Task: Search one way flight ticket for 4 adults, 2 children, 2 infants in seat and 1 infant on lap in premium economy from Vineyard Haven: Martha's Vineyard Airport to Greensboro: Piedmont Triad International Airport on 5-1-2023. Choice of flights is Frontier. Number of bags: 2 checked bags. Price is upto 84000. Outbound departure time preference is 16:45.
Action: Mouse moved to (230, 245)
Screenshot: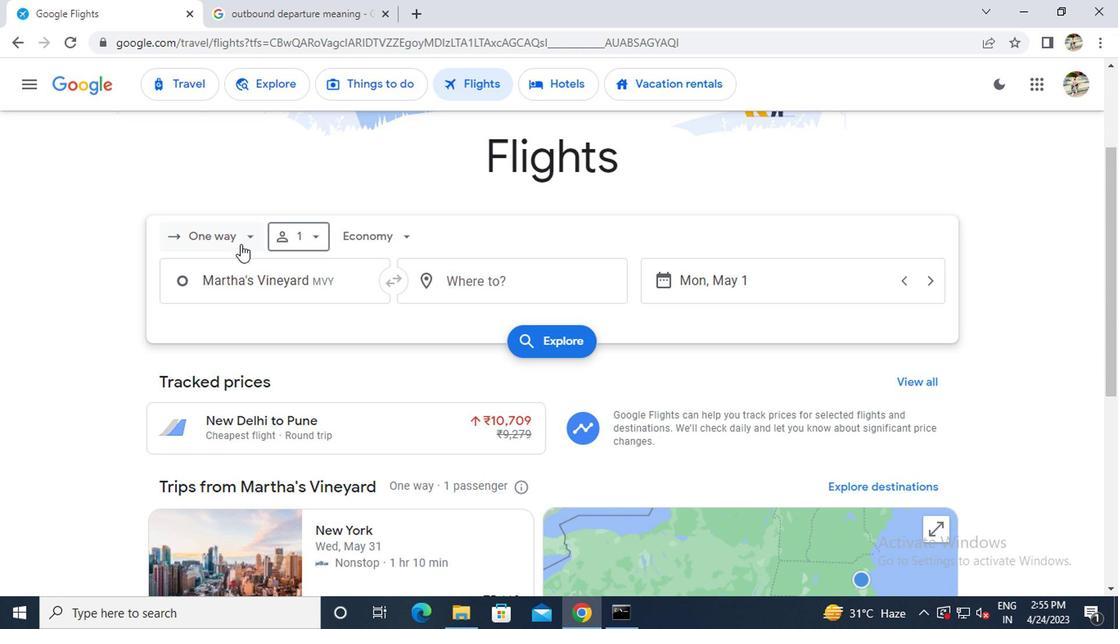 
Action: Mouse pressed left at (230, 245)
Screenshot: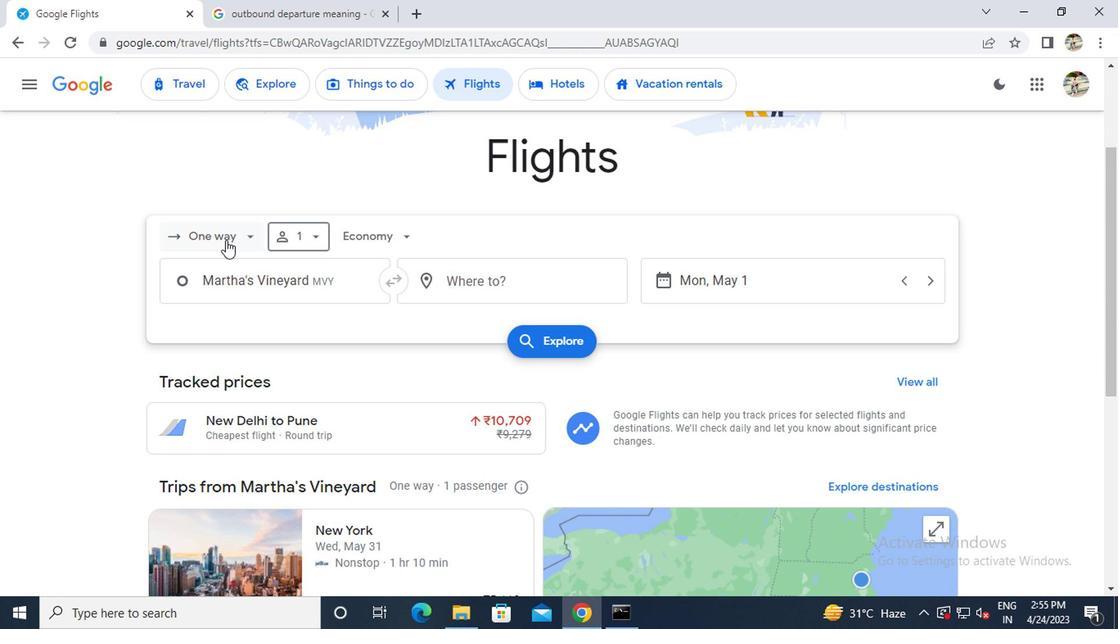 
Action: Mouse moved to (233, 291)
Screenshot: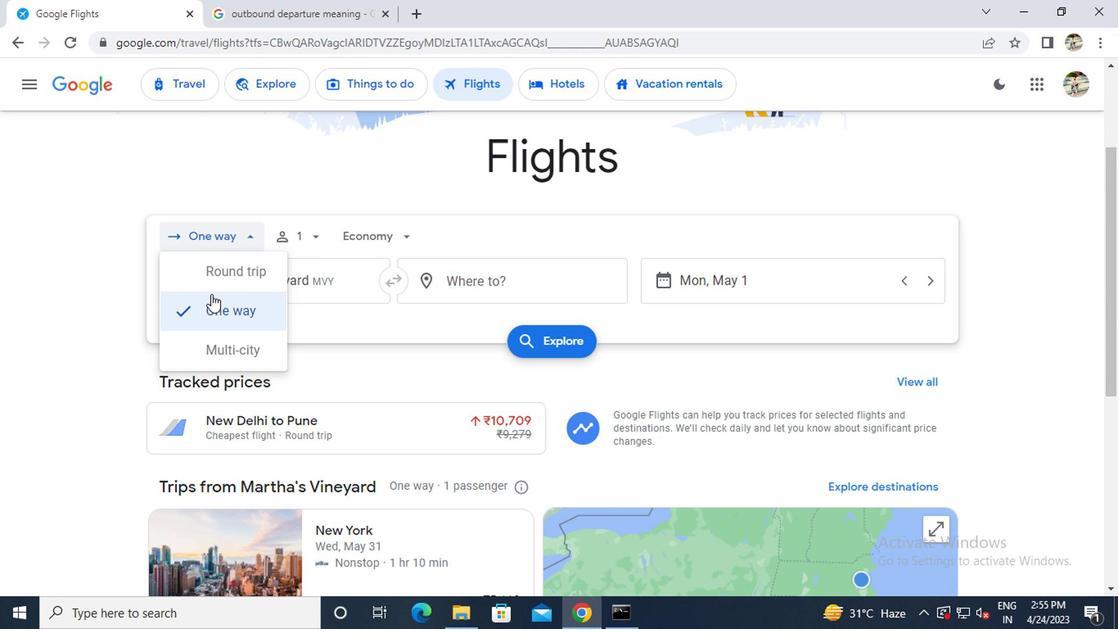 
Action: Mouse pressed left at (233, 291)
Screenshot: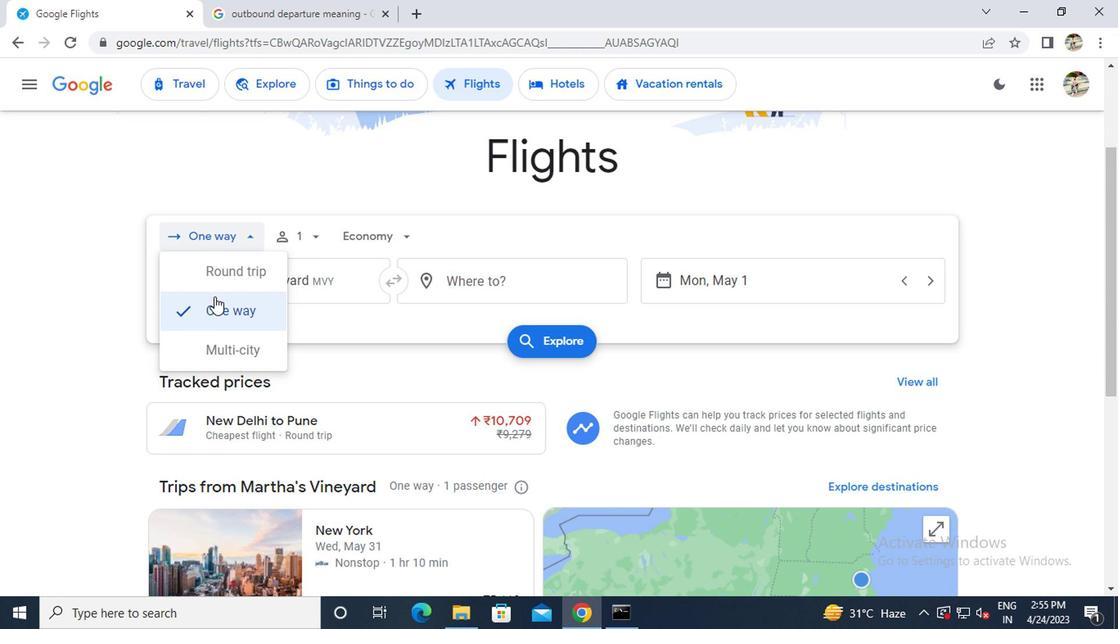 
Action: Mouse moved to (302, 252)
Screenshot: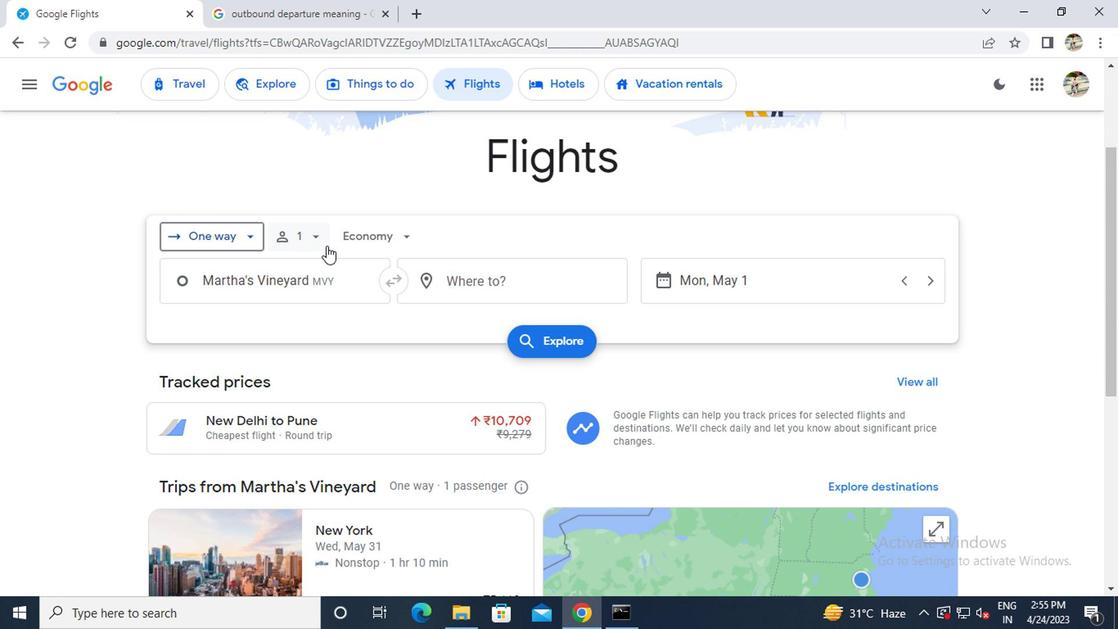
Action: Mouse pressed left at (302, 252)
Screenshot: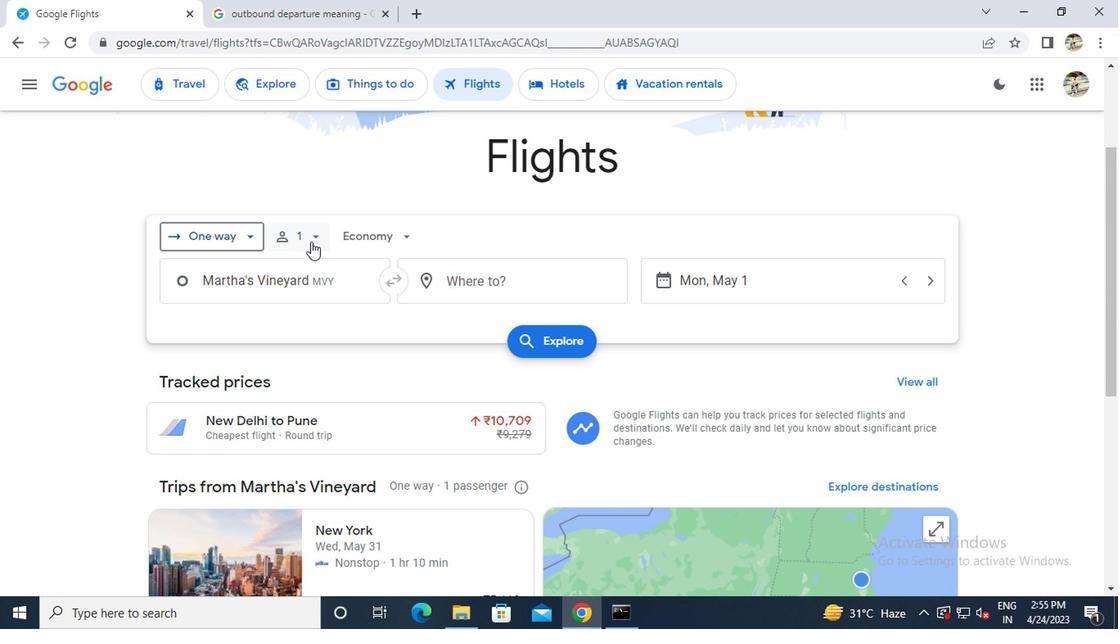 
Action: Mouse moved to (391, 277)
Screenshot: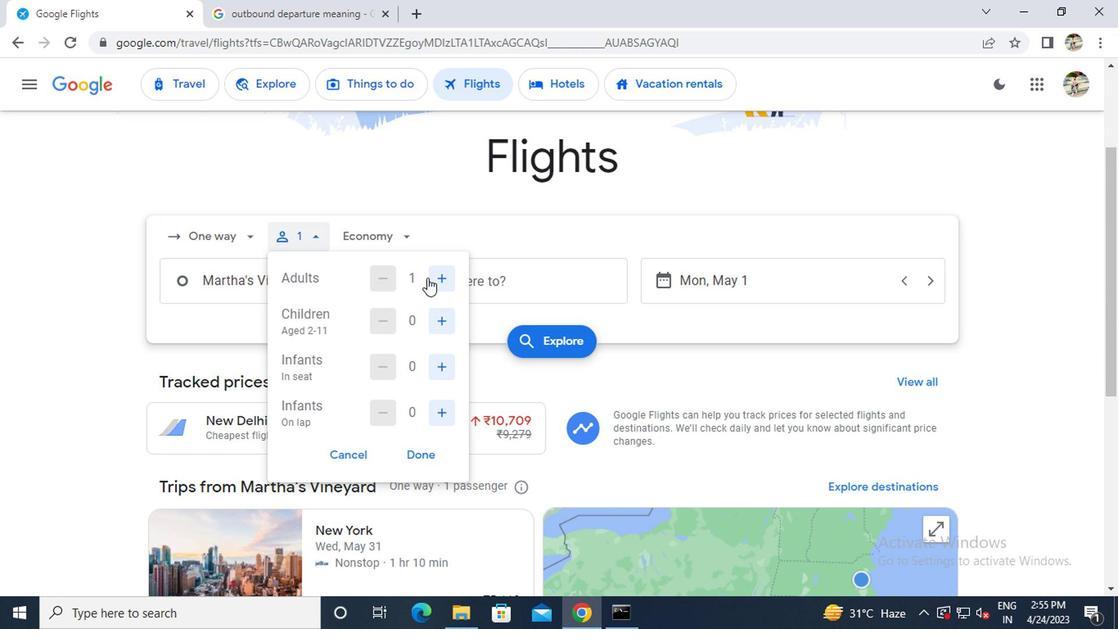 
Action: Mouse pressed left at (391, 277)
Screenshot: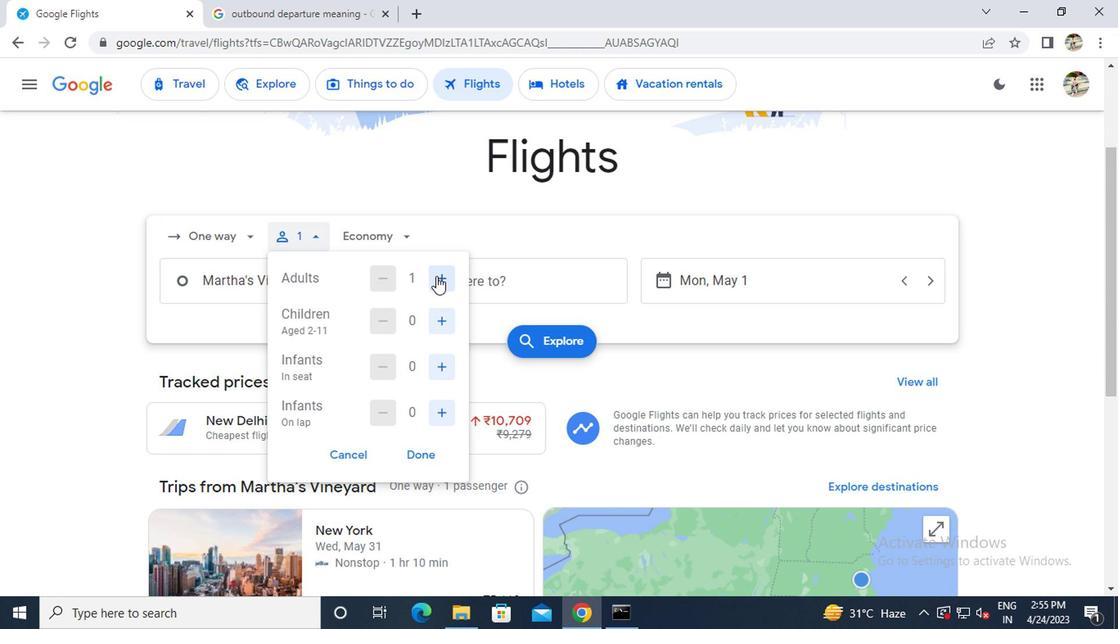 
Action: Mouse pressed left at (391, 277)
Screenshot: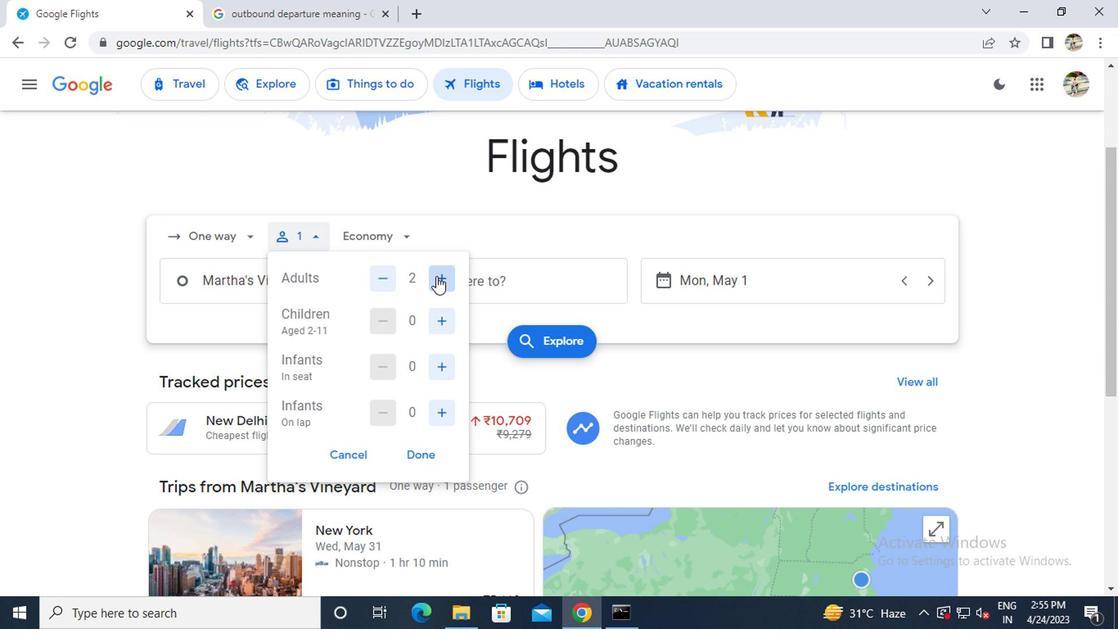 
Action: Mouse pressed left at (391, 277)
Screenshot: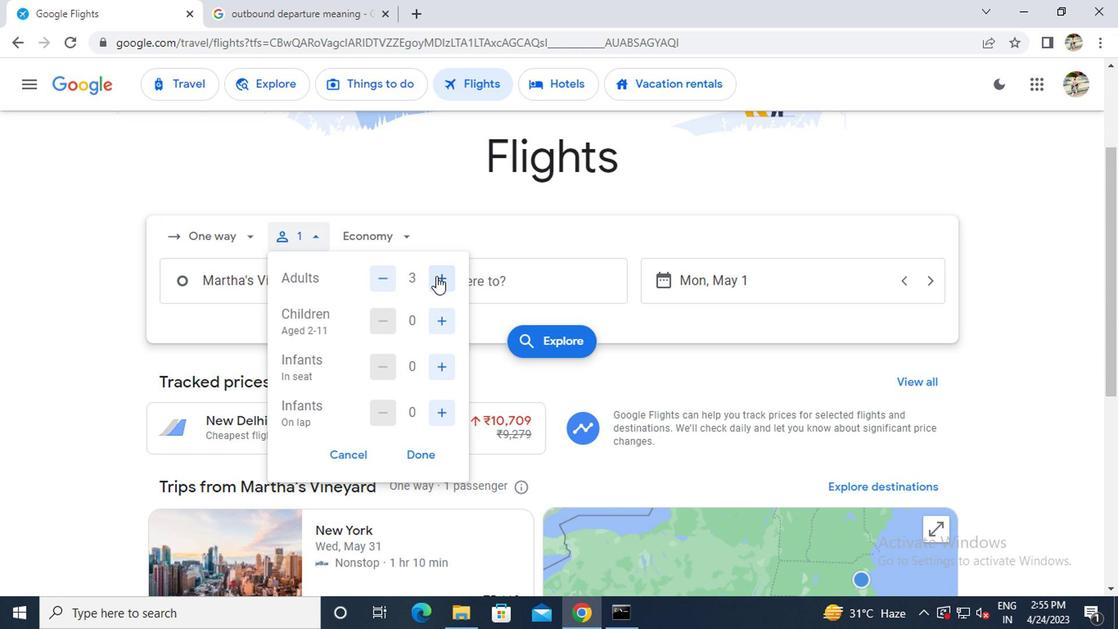 
Action: Mouse moved to (388, 306)
Screenshot: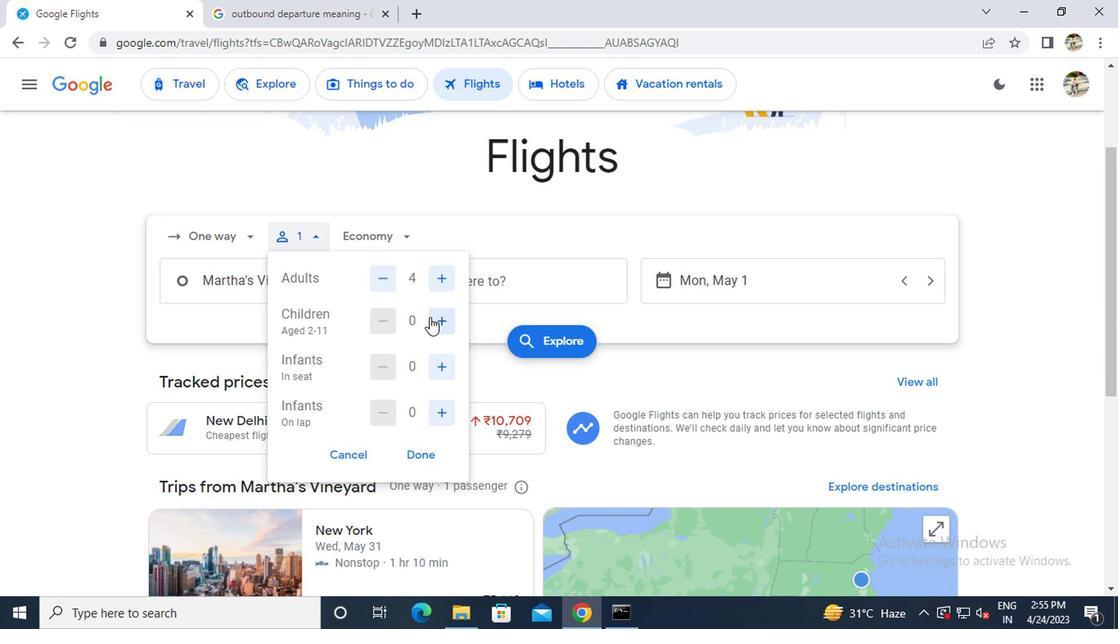 
Action: Mouse pressed left at (388, 306)
Screenshot: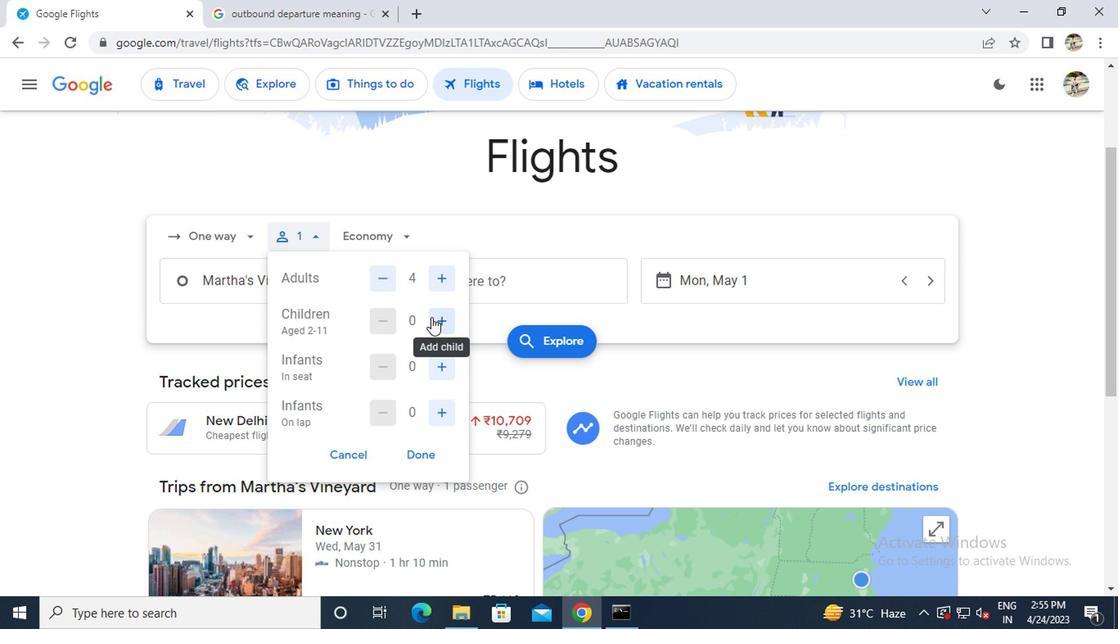 
Action: Mouse pressed left at (388, 306)
Screenshot: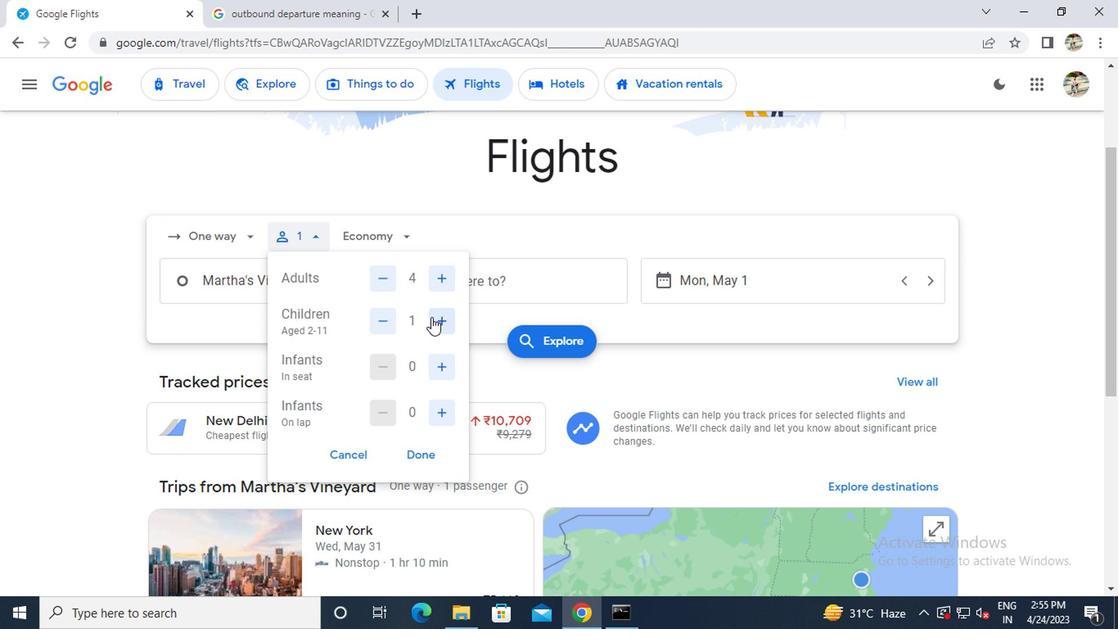 
Action: Mouse moved to (396, 345)
Screenshot: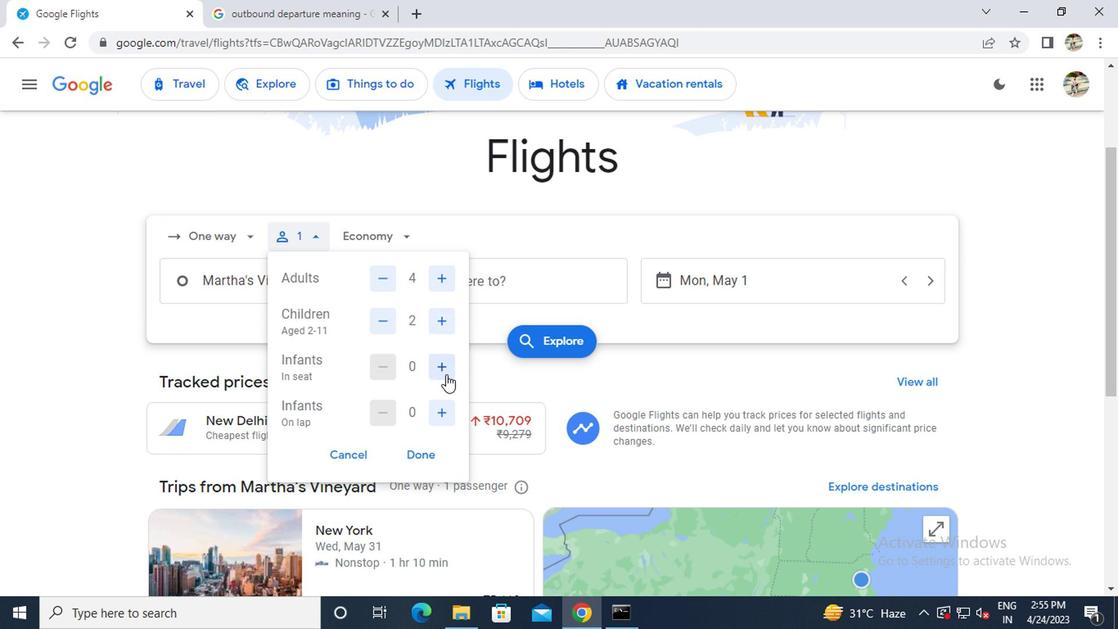 
Action: Mouse pressed left at (396, 345)
Screenshot: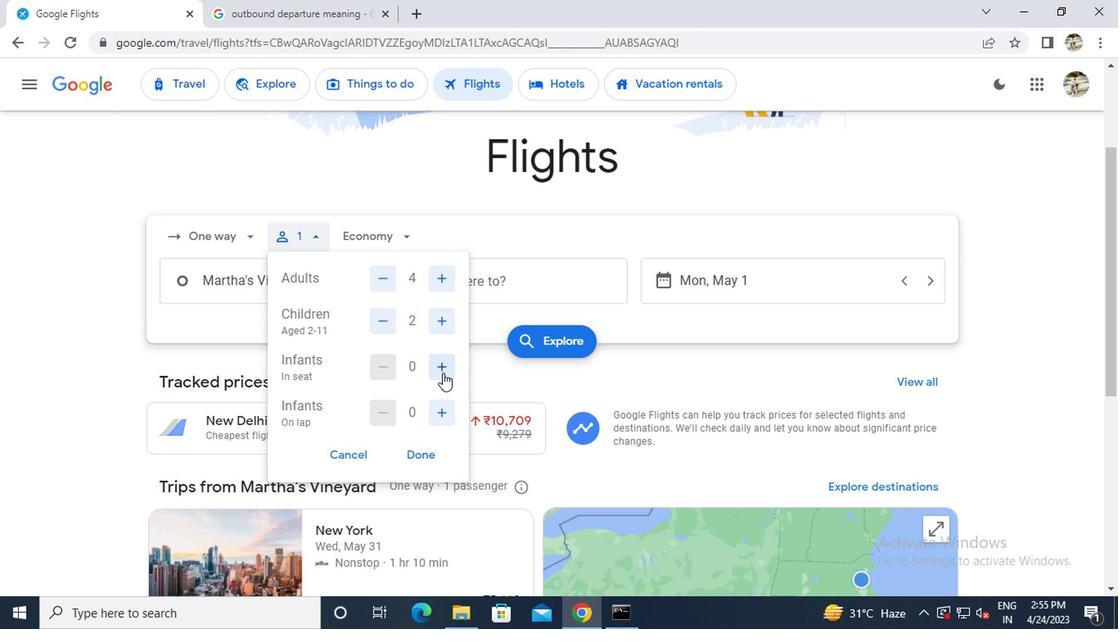 
Action: Mouse pressed left at (396, 345)
Screenshot: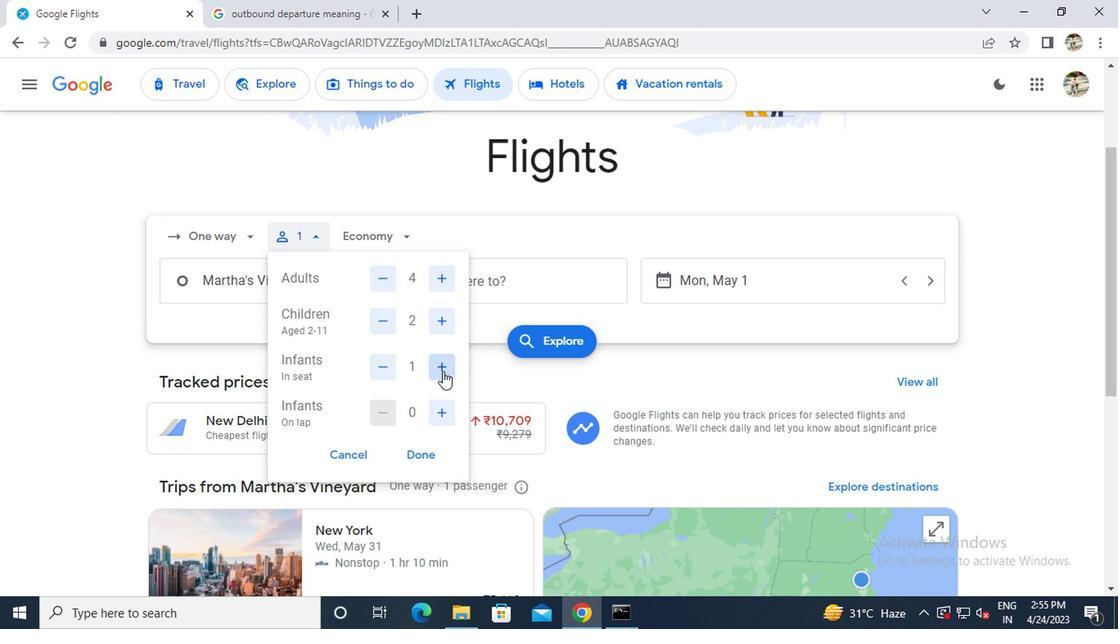 
Action: Mouse moved to (396, 367)
Screenshot: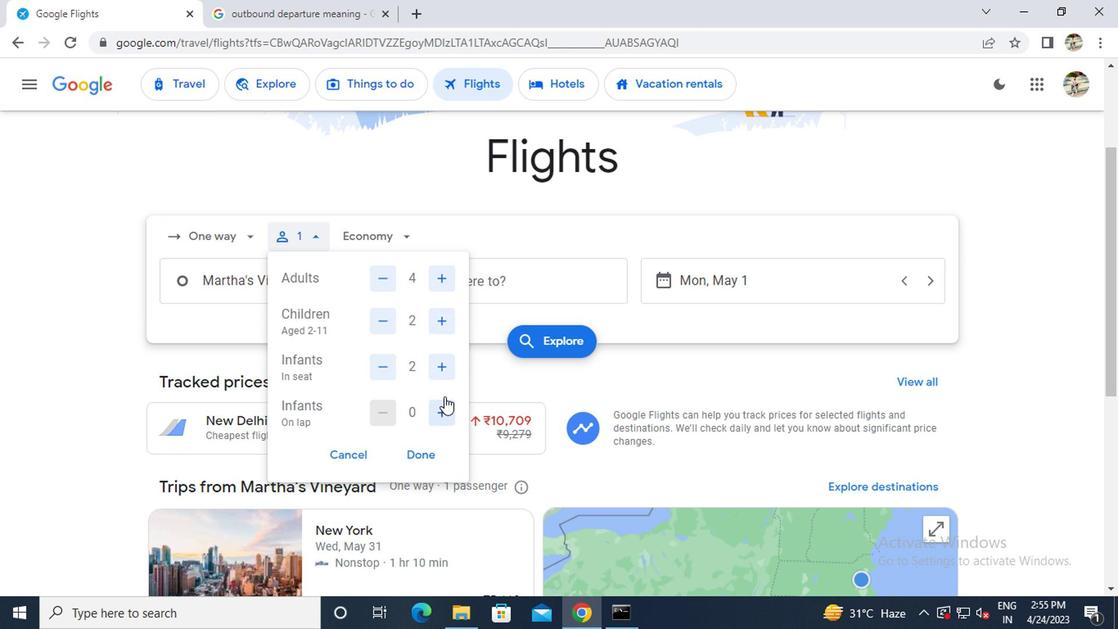 
Action: Mouse pressed left at (396, 367)
Screenshot: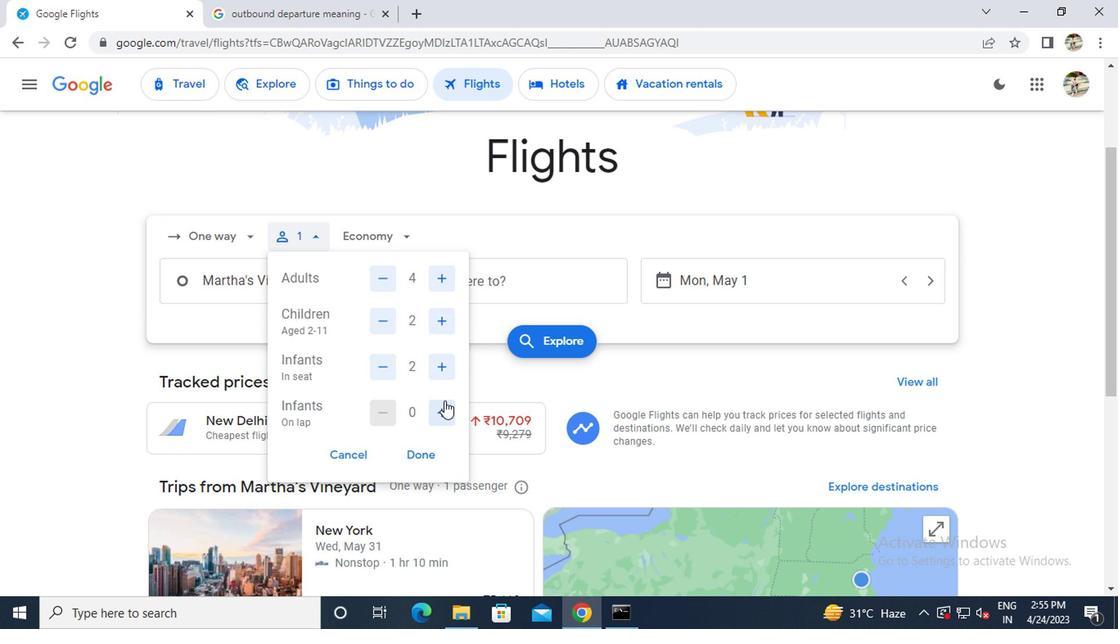 
Action: Mouse moved to (386, 403)
Screenshot: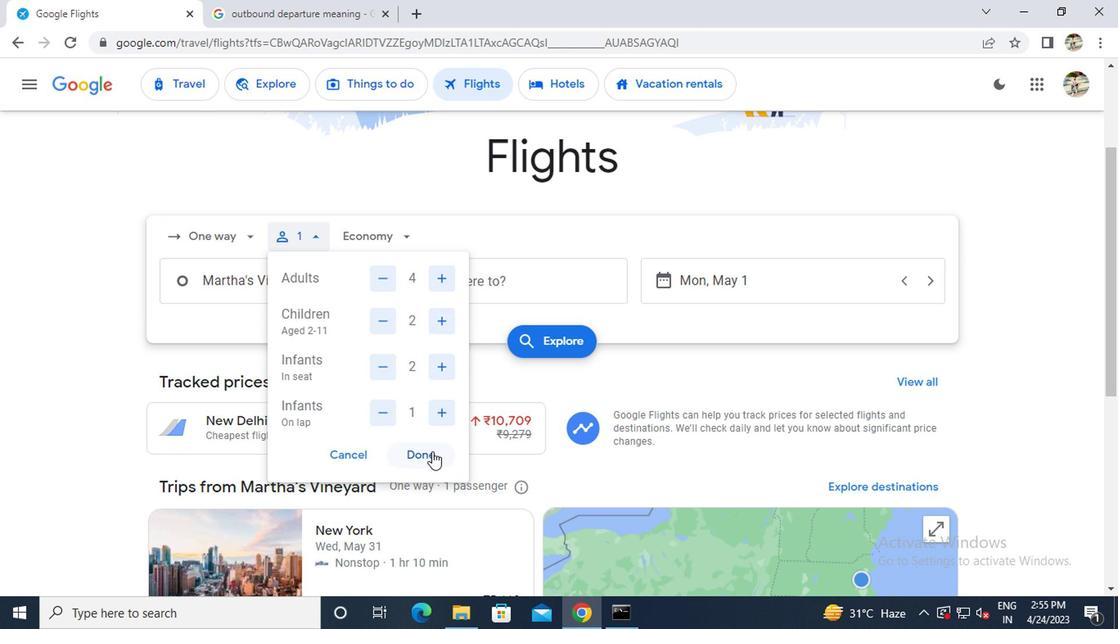 
Action: Mouse pressed left at (386, 403)
Screenshot: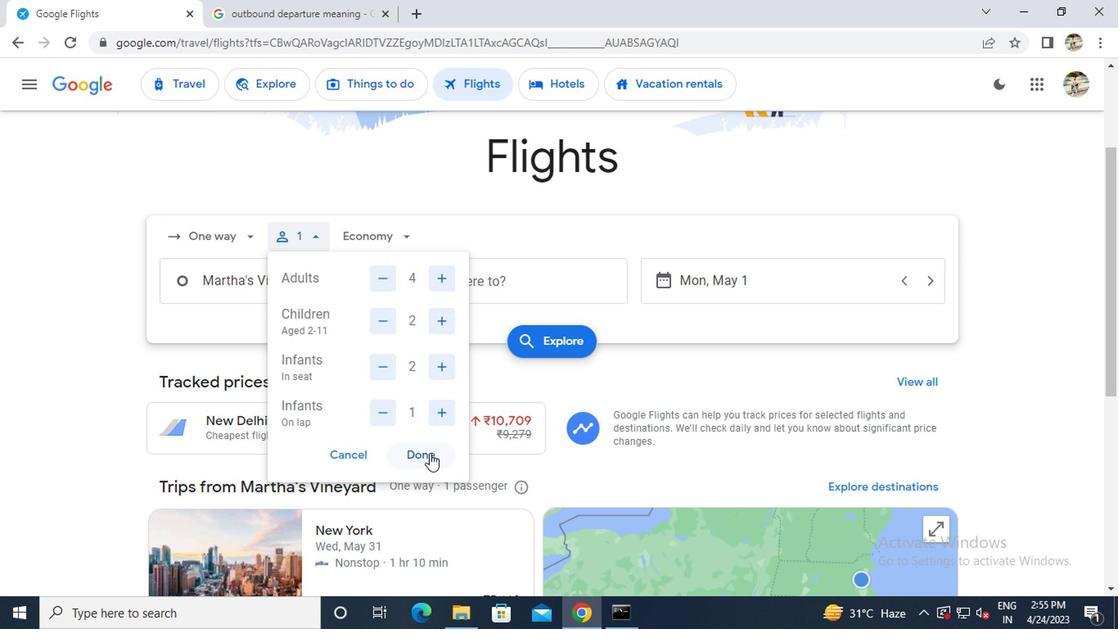
Action: Mouse moved to (346, 253)
Screenshot: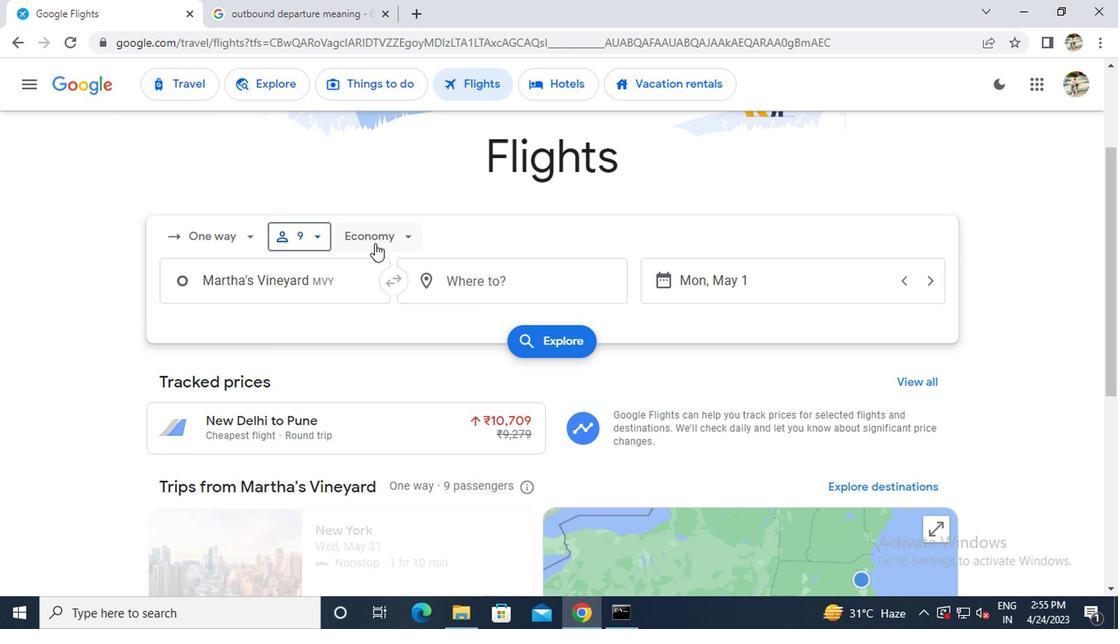 
Action: Mouse pressed left at (346, 253)
Screenshot: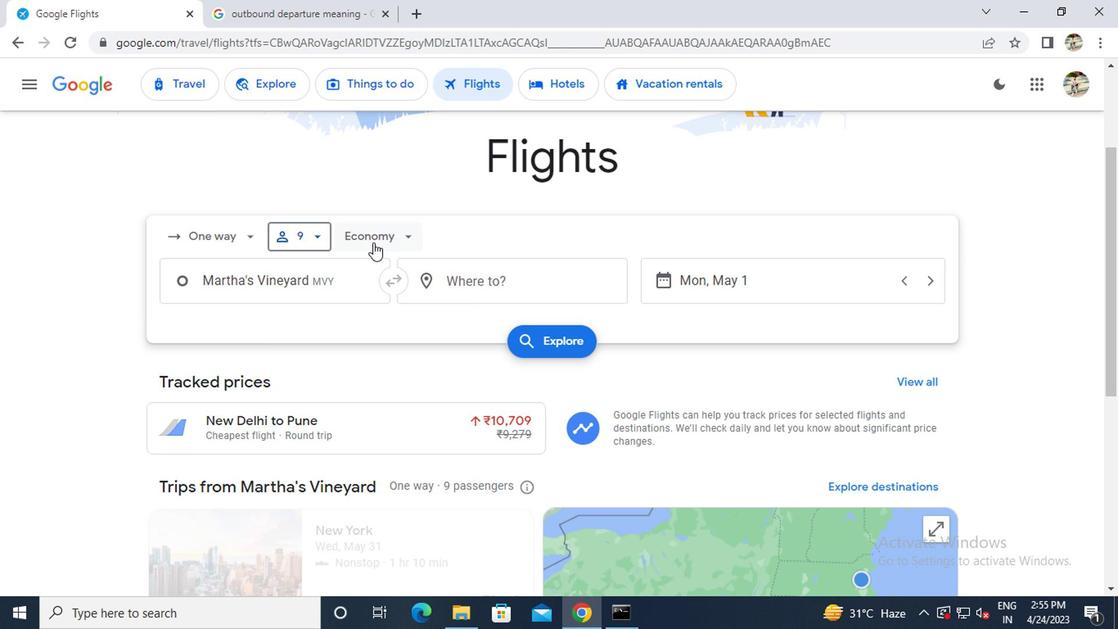 
Action: Mouse moved to (363, 302)
Screenshot: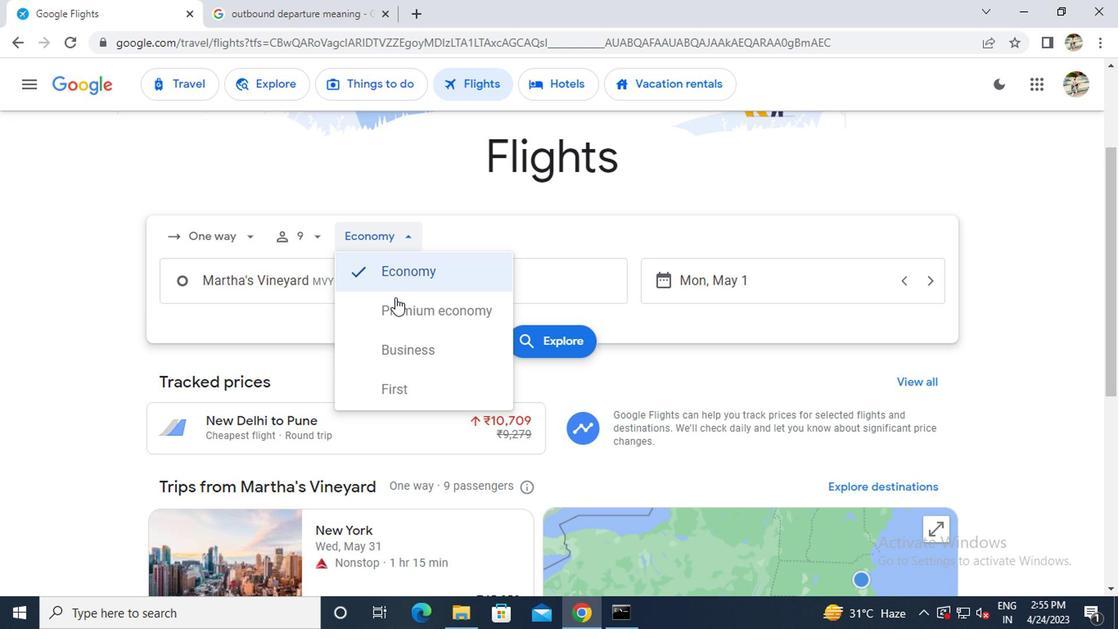 
Action: Mouse pressed left at (363, 302)
Screenshot: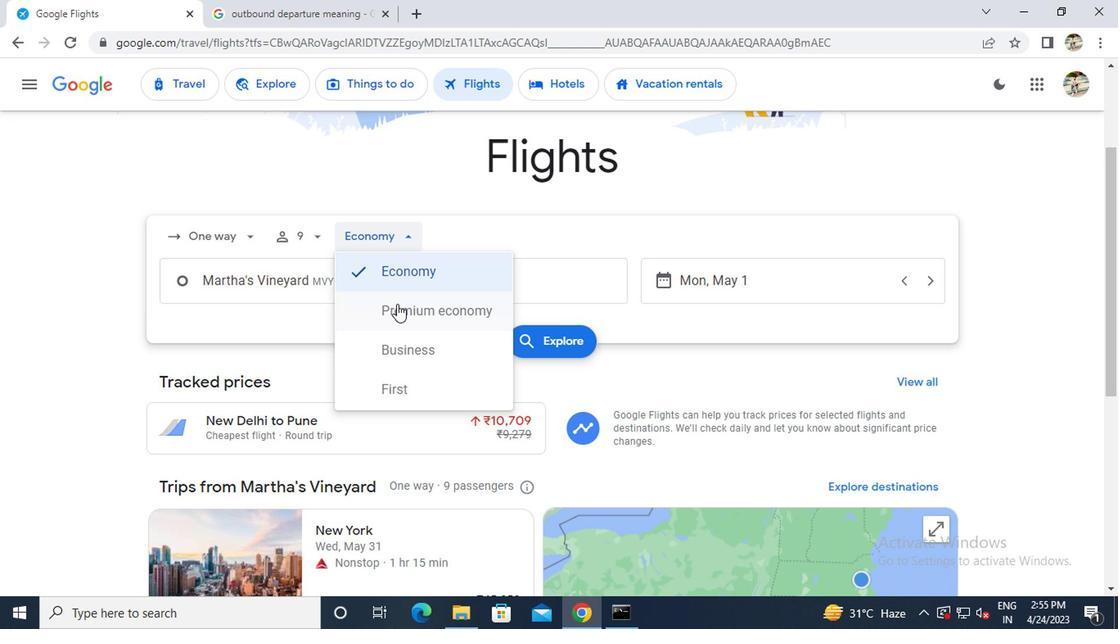
Action: Mouse moved to (319, 275)
Screenshot: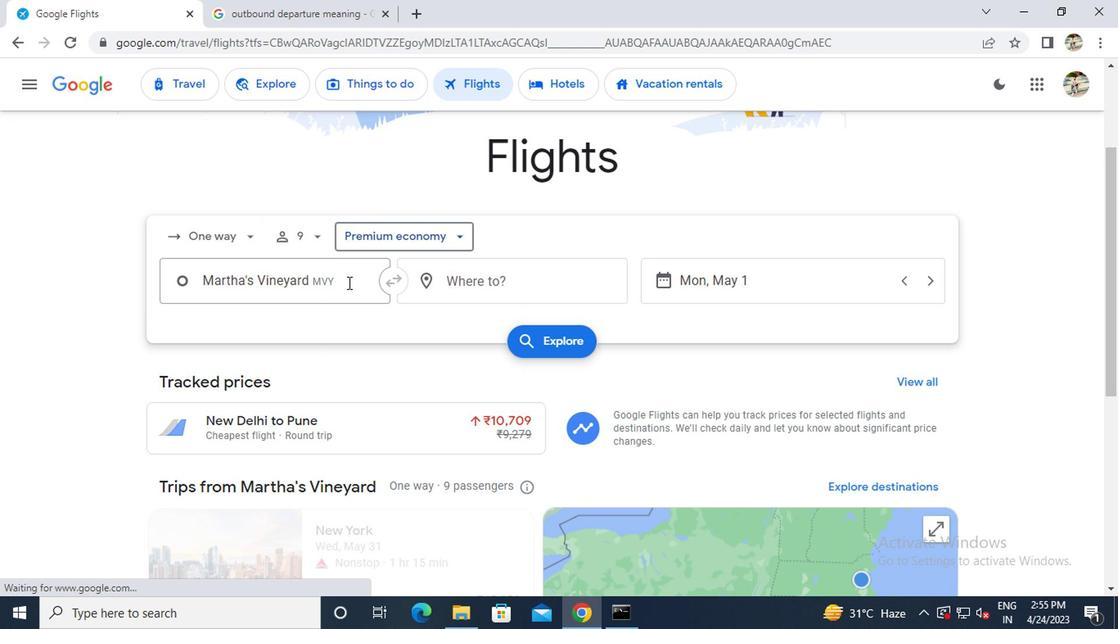 
Action: Mouse pressed left at (319, 275)
Screenshot: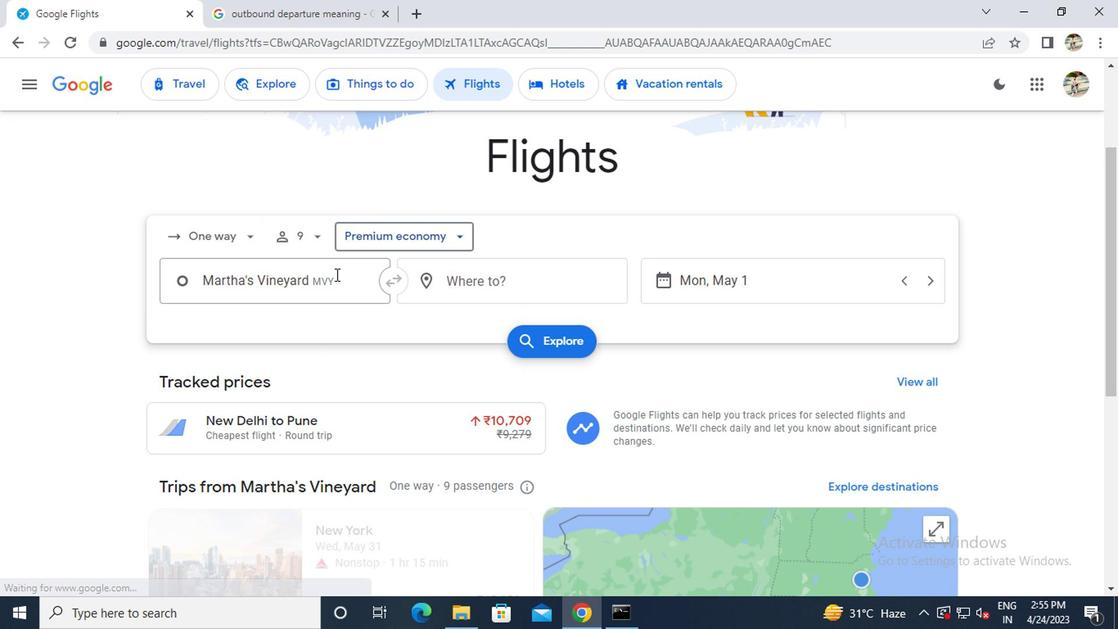 
Action: Key pressed v<Key.caps_lock>ineyard<Key.space><Key.caps_lock>h<Key.caps_lock>aven<Key.enter>
Screenshot: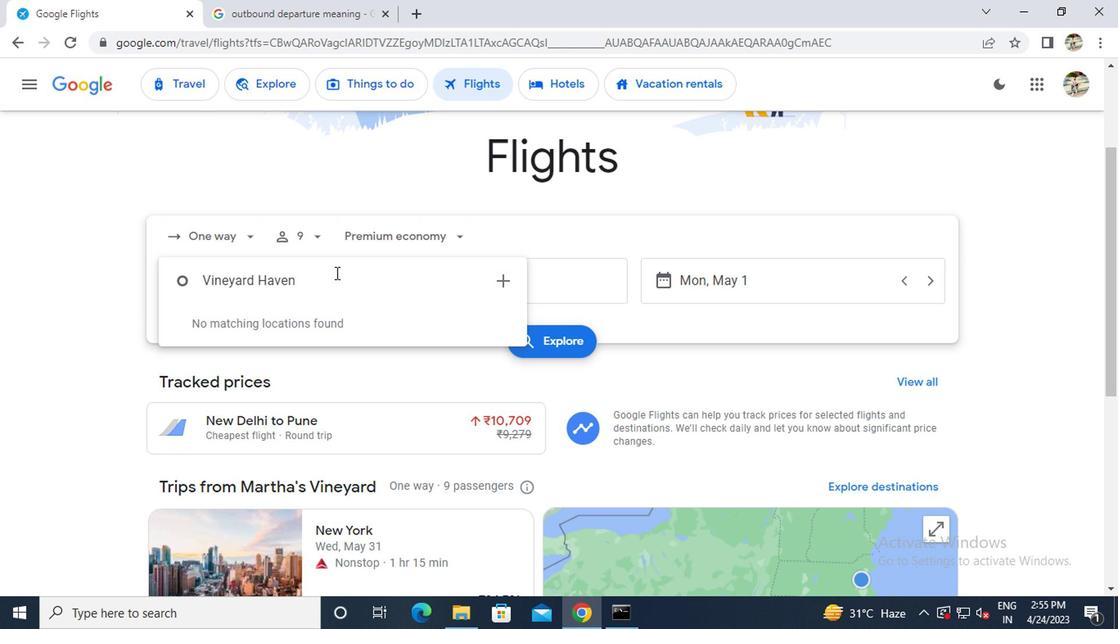 
Action: Mouse moved to (427, 273)
Screenshot: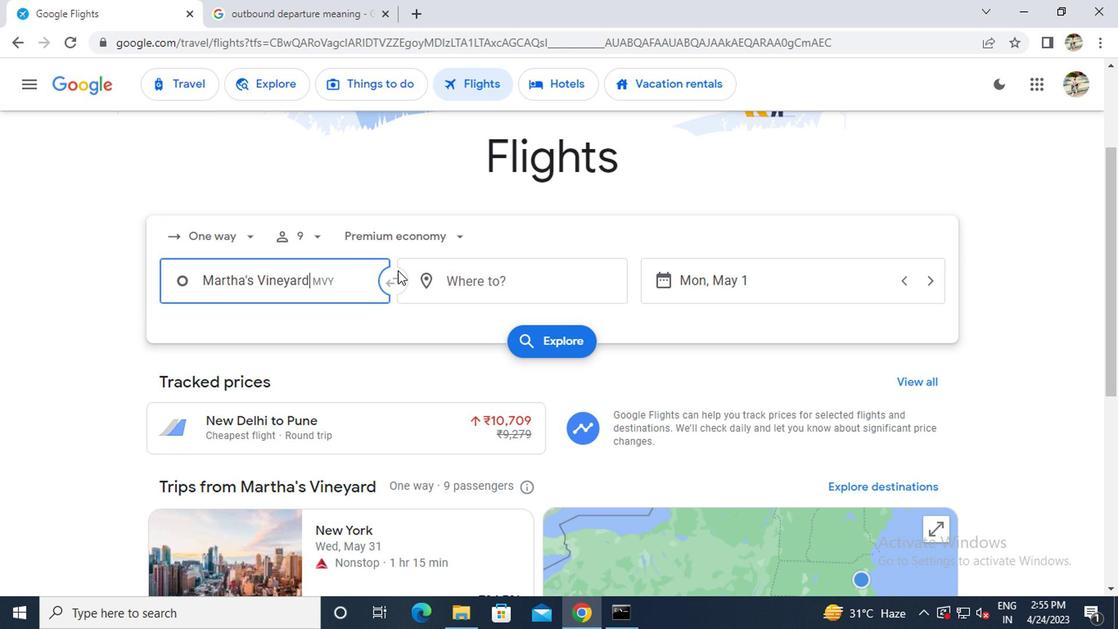 
Action: Mouse pressed left at (427, 273)
Screenshot: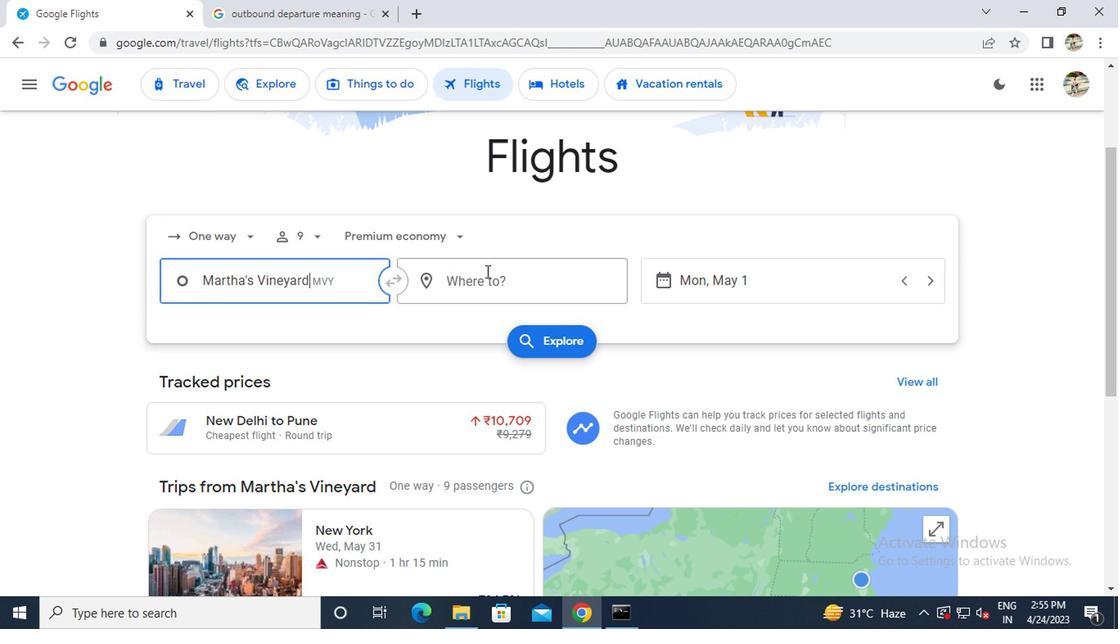 
Action: Mouse moved to (427, 275)
Screenshot: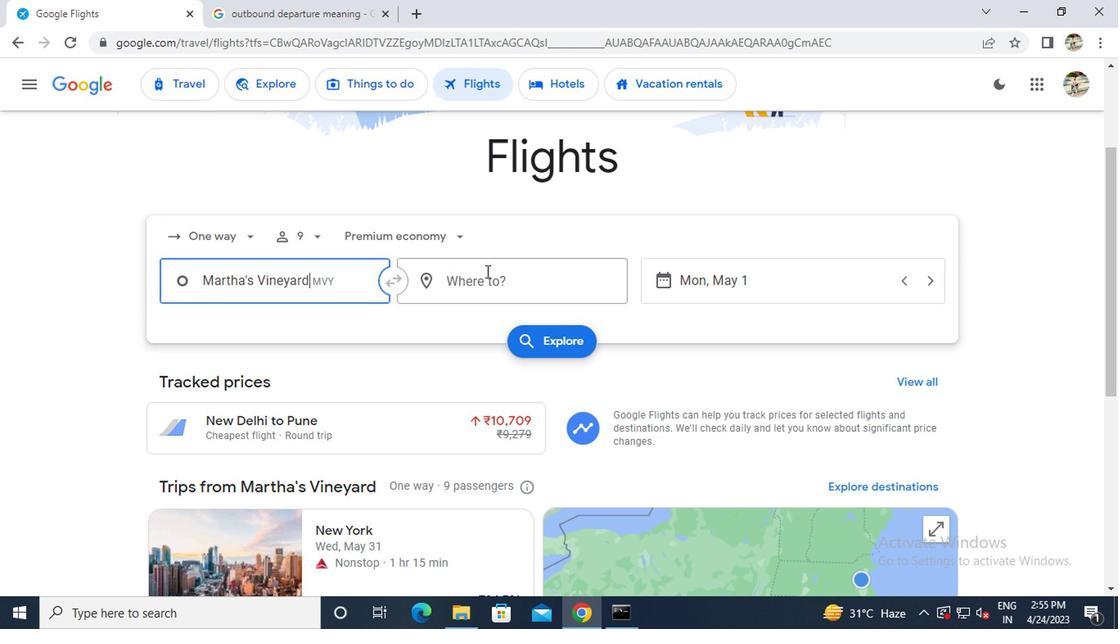 
Action: Key pressed <Key.caps_lock>g<Key.caps_lock>reensbore
Screenshot: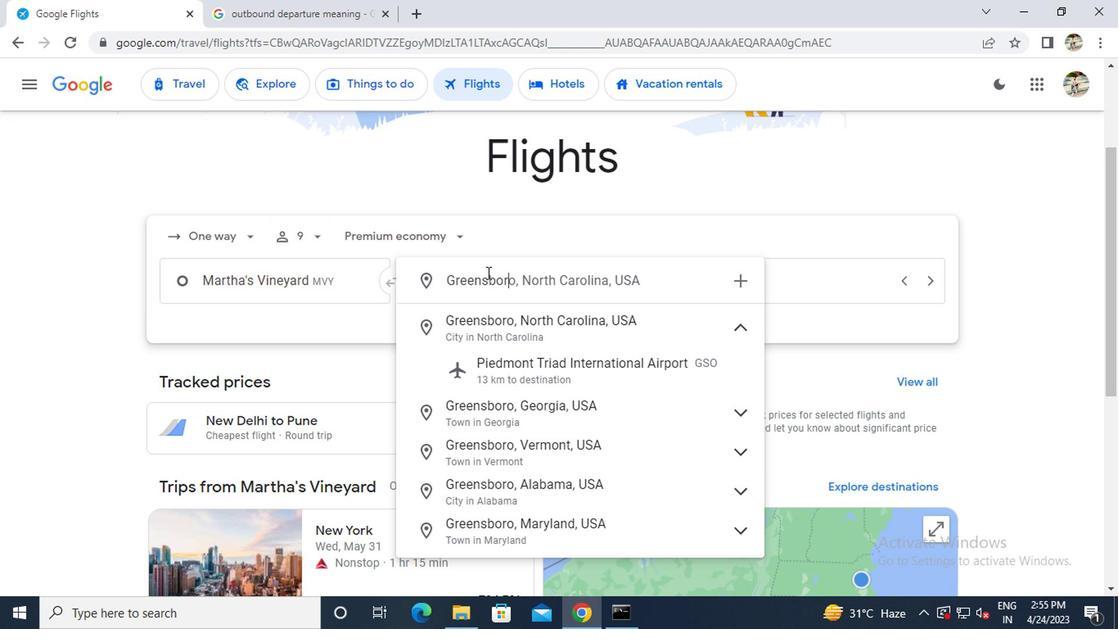 
Action: Mouse moved to (460, 343)
Screenshot: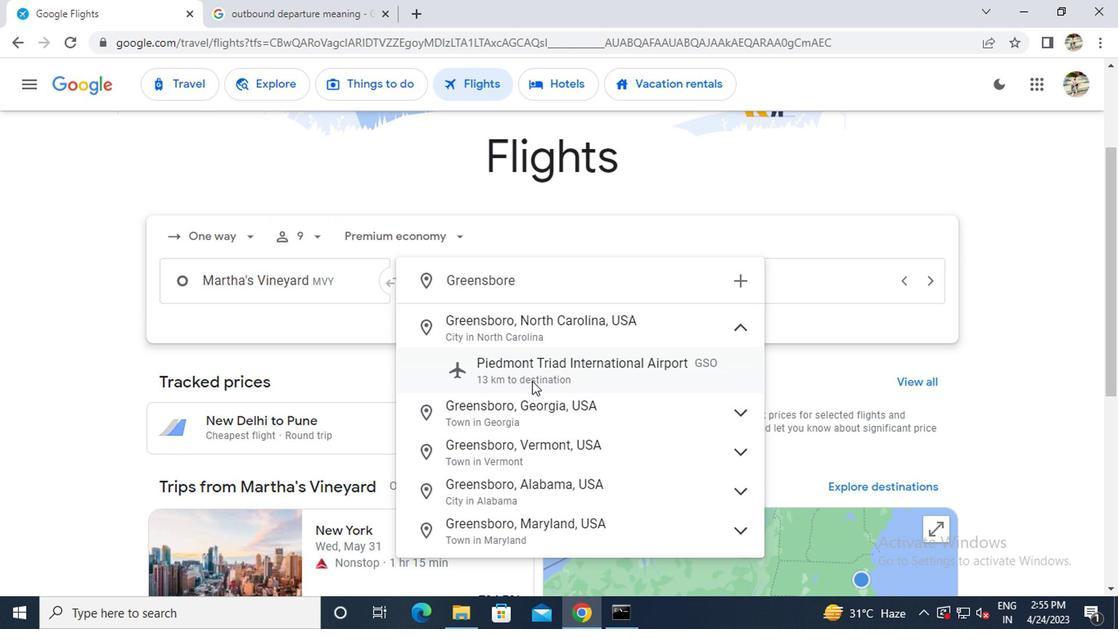 
Action: Mouse pressed left at (460, 343)
Screenshot: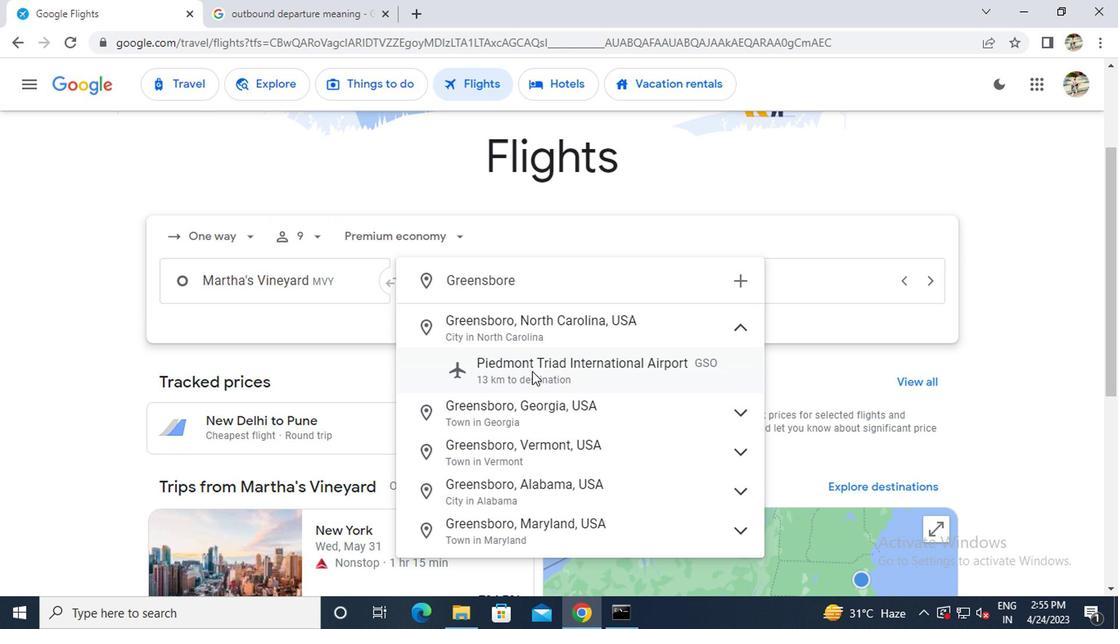 
Action: Mouse moved to (617, 284)
Screenshot: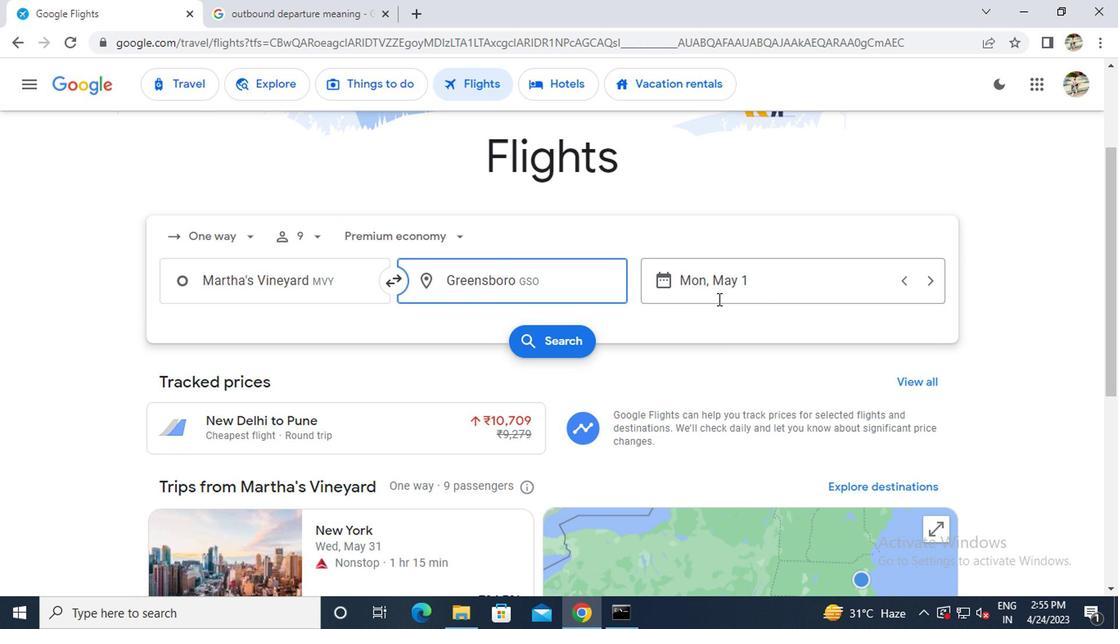 
Action: Mouse pressed left at (617, 284)
Screenshot: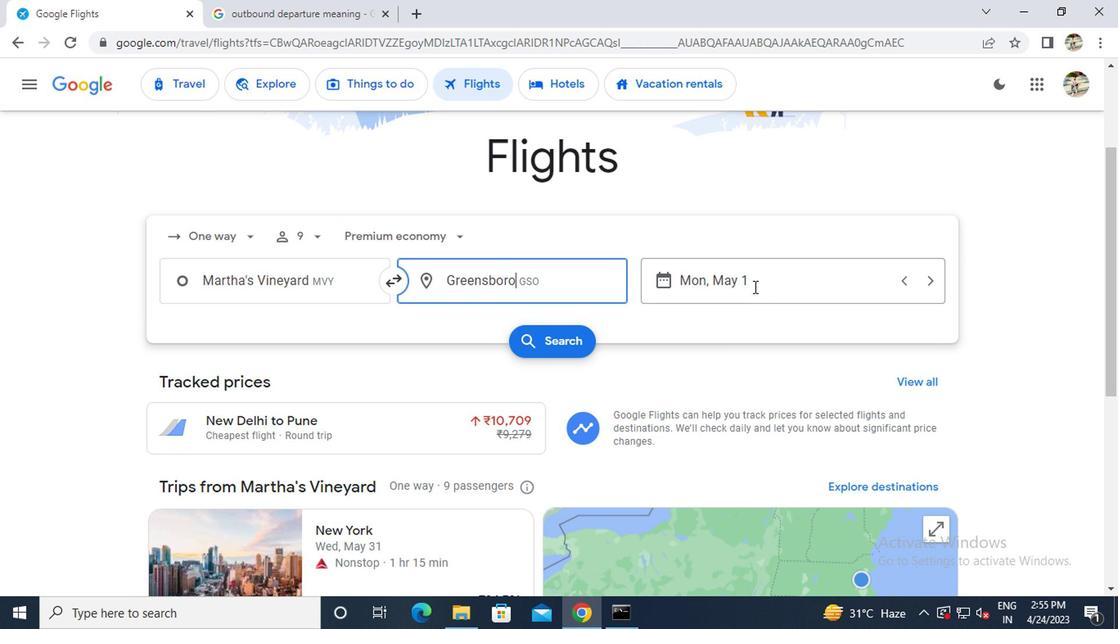 
Action: Mouse moved to (591, 286)
Screenshot: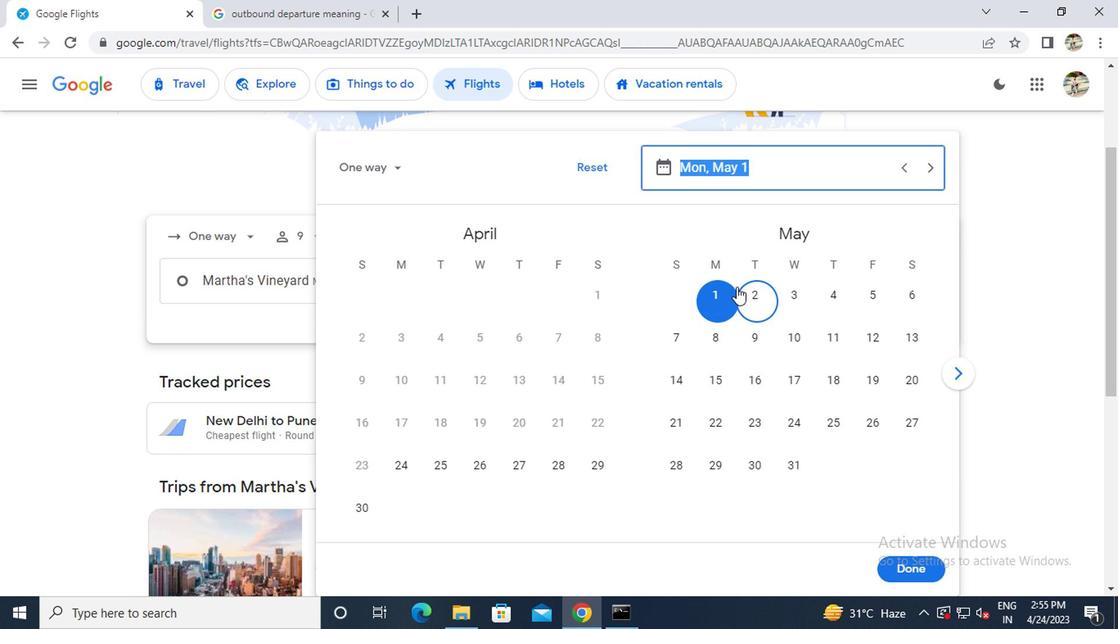 
Action: Mouse pressed left at (591, 286)
Screenshot: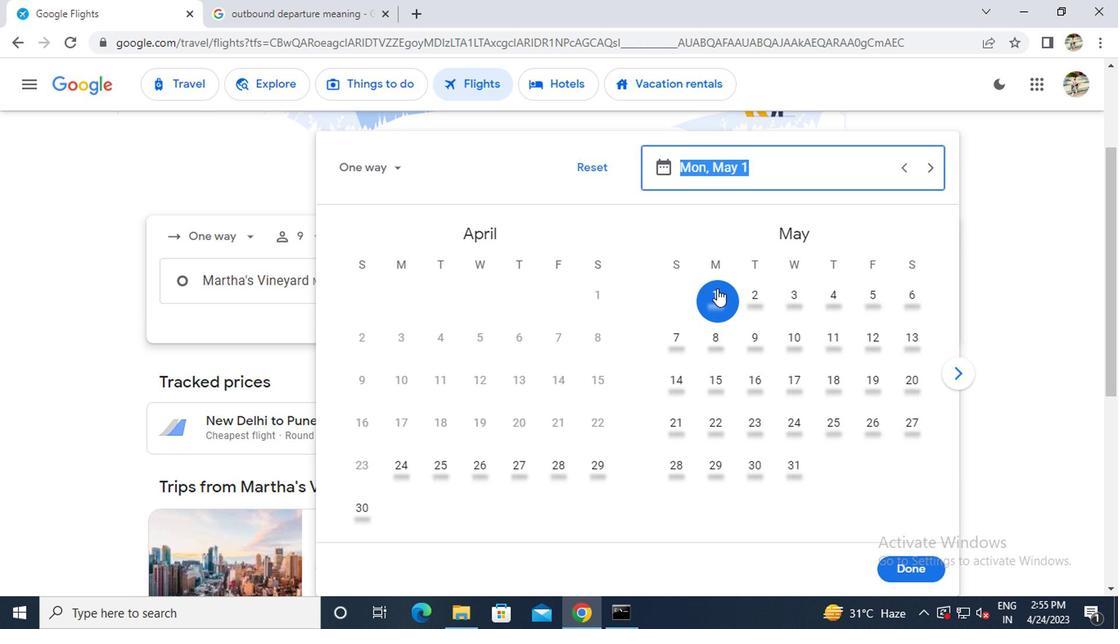 
Action: Mouse moved to (719, 484)
Screenshot: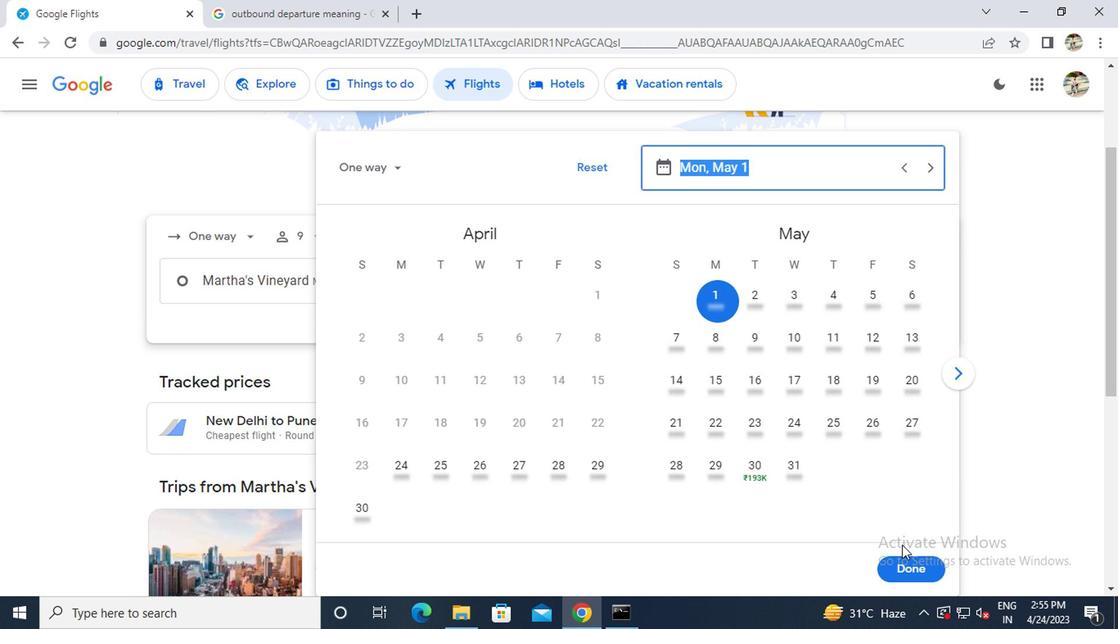 
Action: Mouse pressed left at (719, 484)
Screenshot: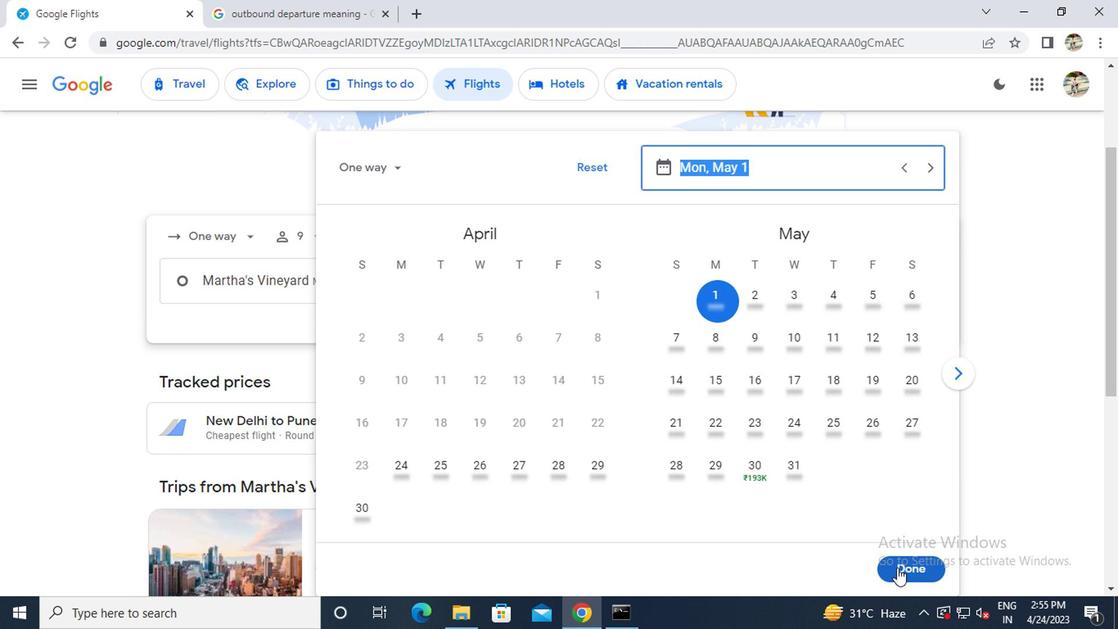 
Action: Mouse moved to (462, 326)
Screenshot: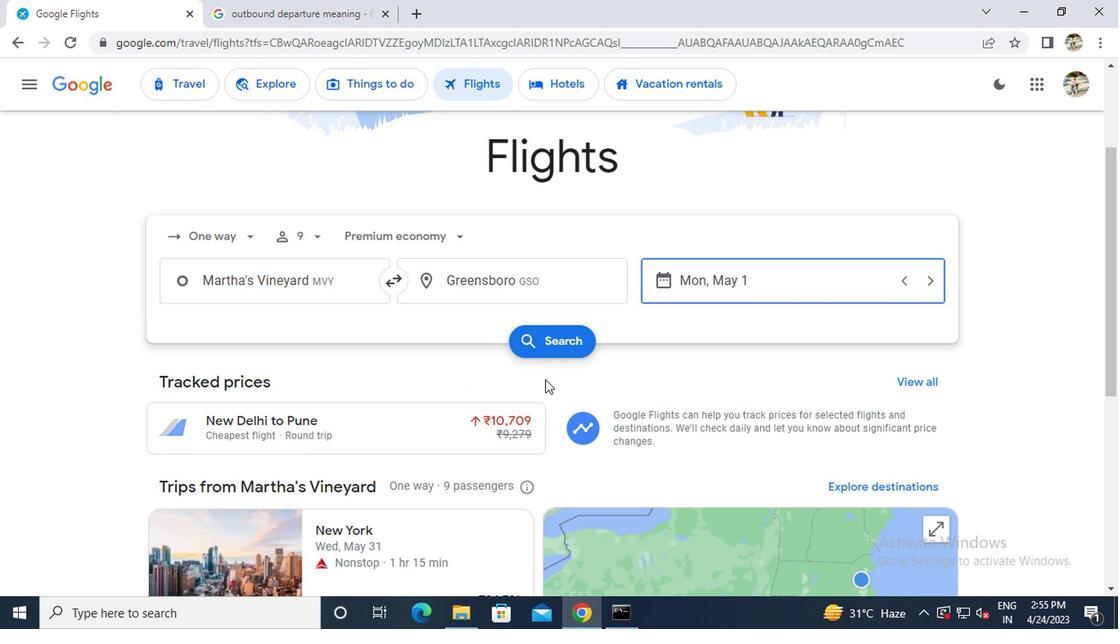 
Action: Mouse pressed left at (462, 326)
Screenshot: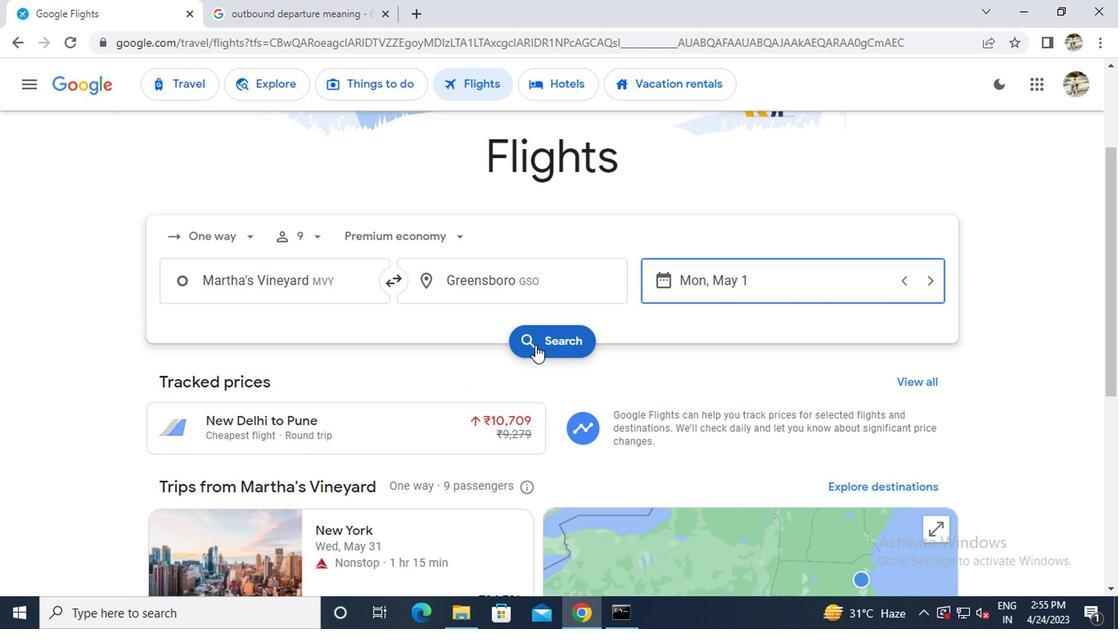 
Action: Mouse moved to (216, 248)
Screenshot: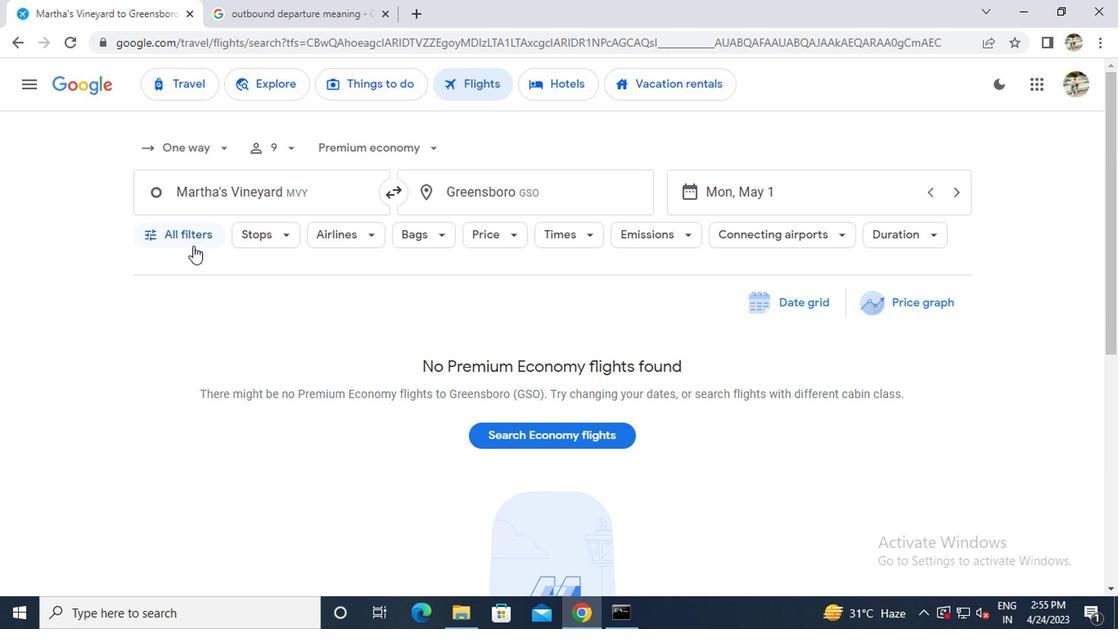 
Action: Mouse pressed left at (216, 248)
Screenshot: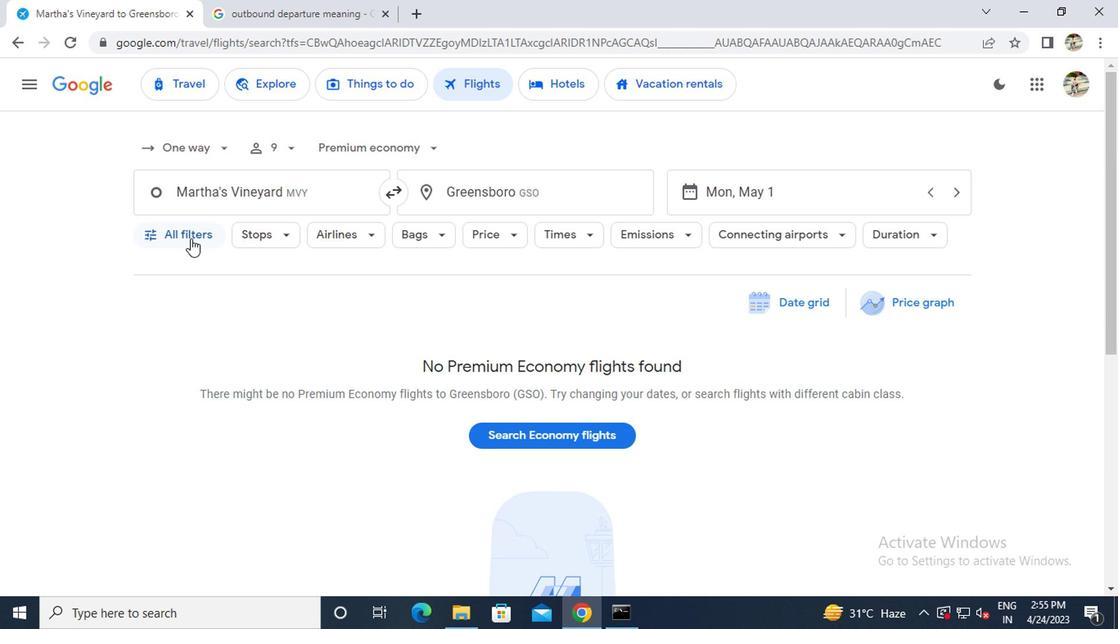 
Action: Mouse moved to (236, 286)
Screenshot: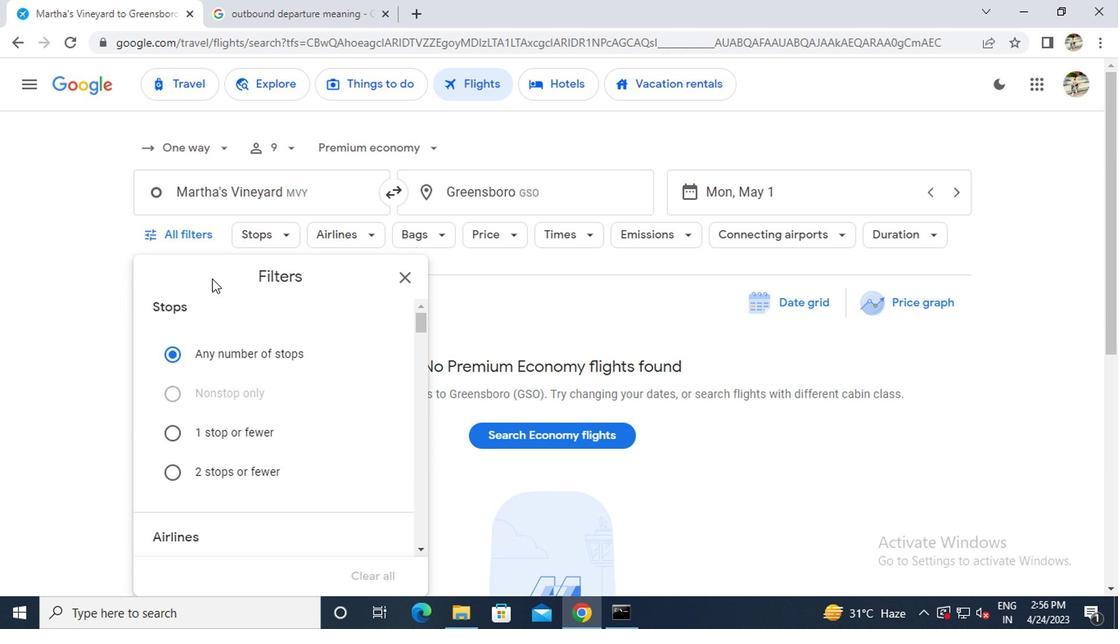 
Action: Mouse scrolled (236, 286) with delta (0, 0)
Screenshot: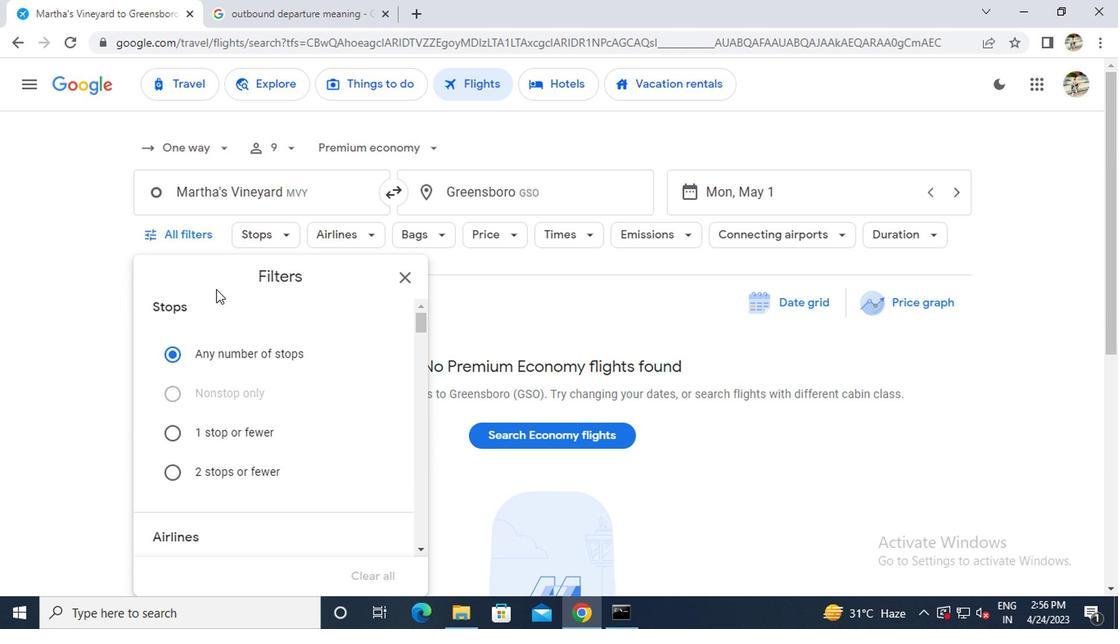 
Action: Mouse moved to (240, 286)
Screenshot: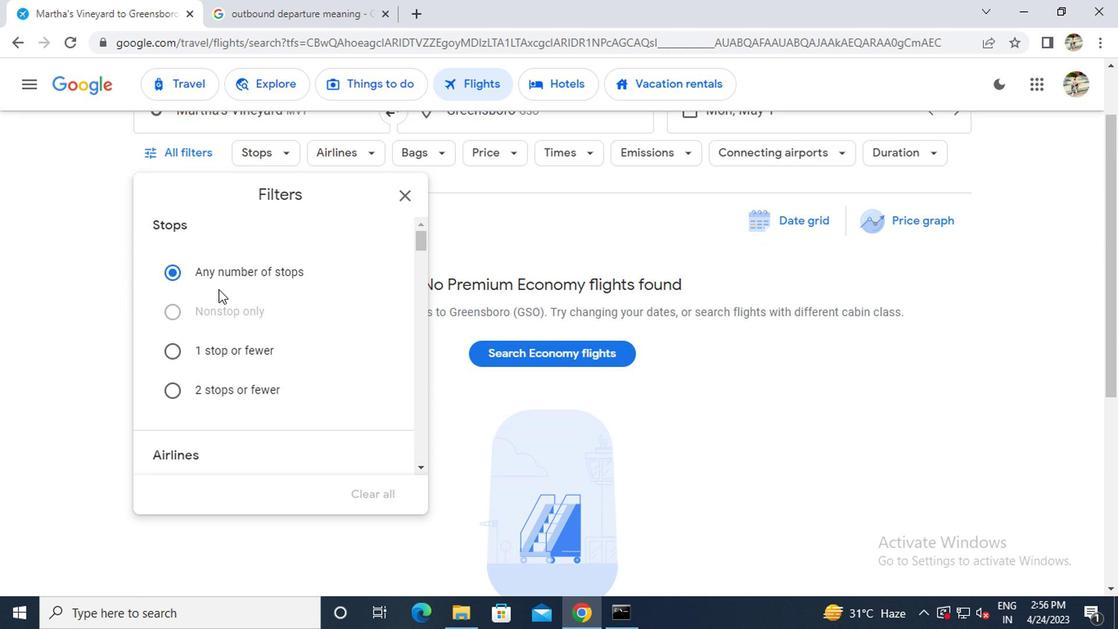 
Action: Mouse scrolled (240, 286) with delta (0, 0)
Screenshot: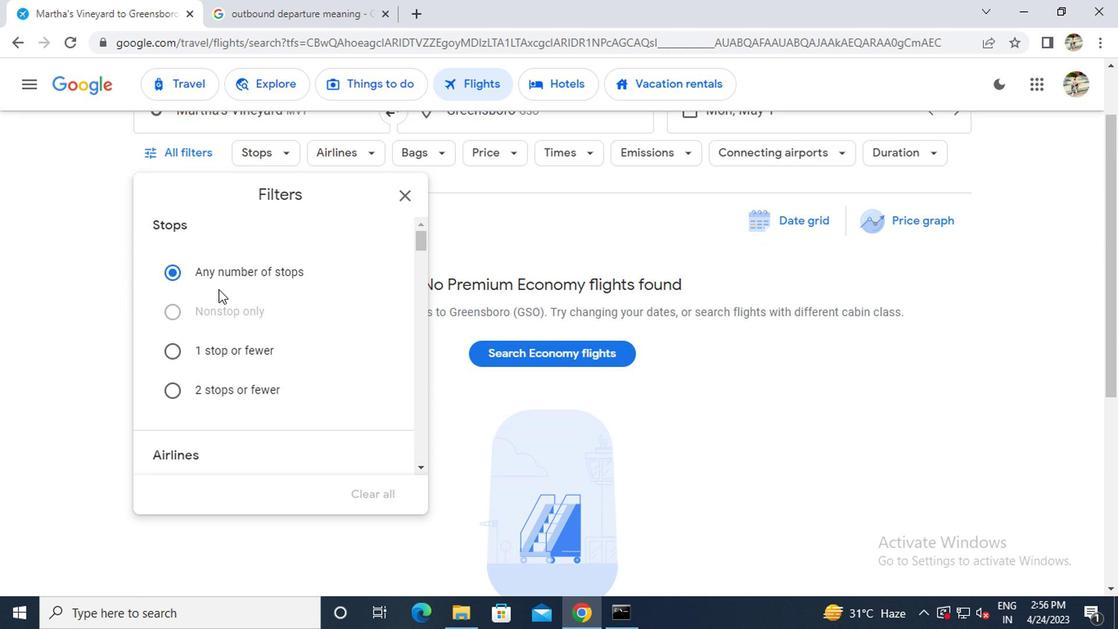 
Action: Mouse moved to (241, 288)
Screenshot: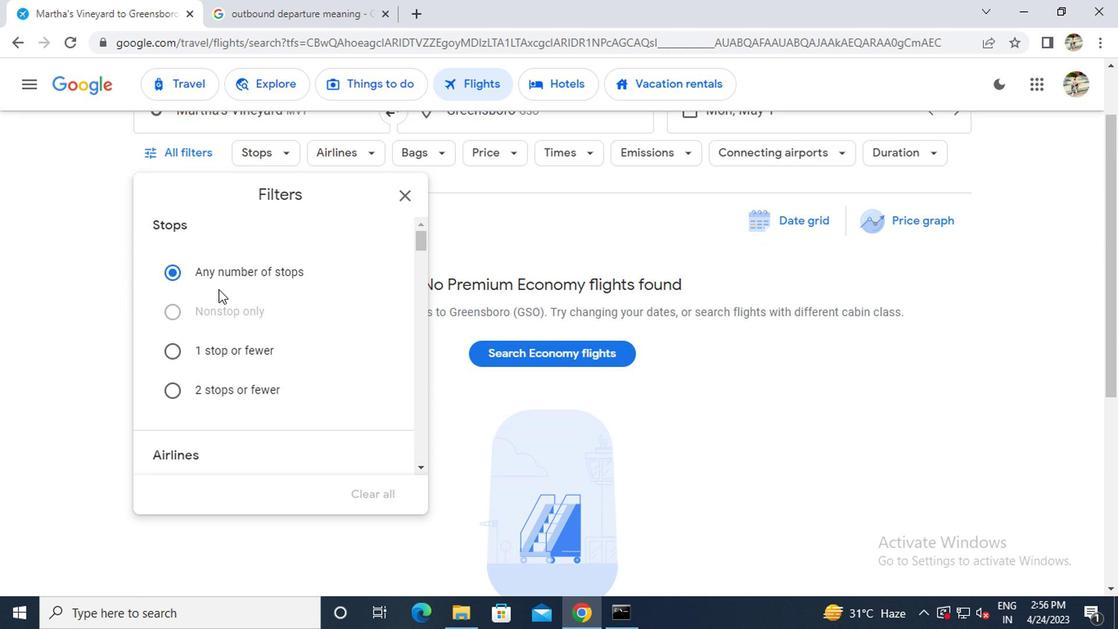 
Action: Mouse scrolled (241, 287) with delta (0, 0)
Screenshot: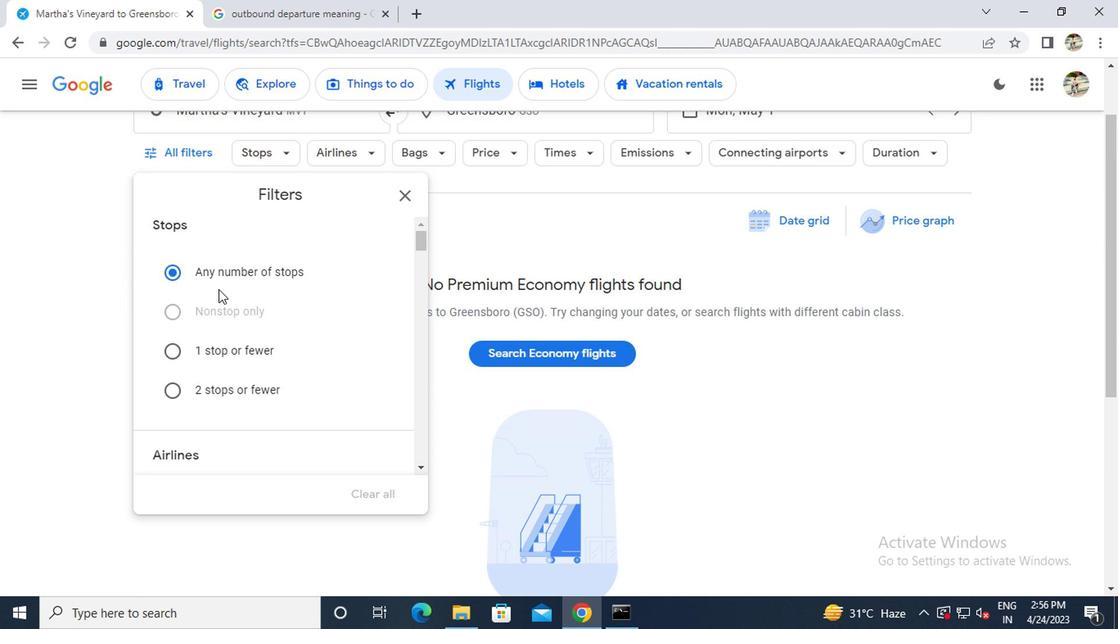 
Action: Mouse moved to (273, 259)
Screenshot: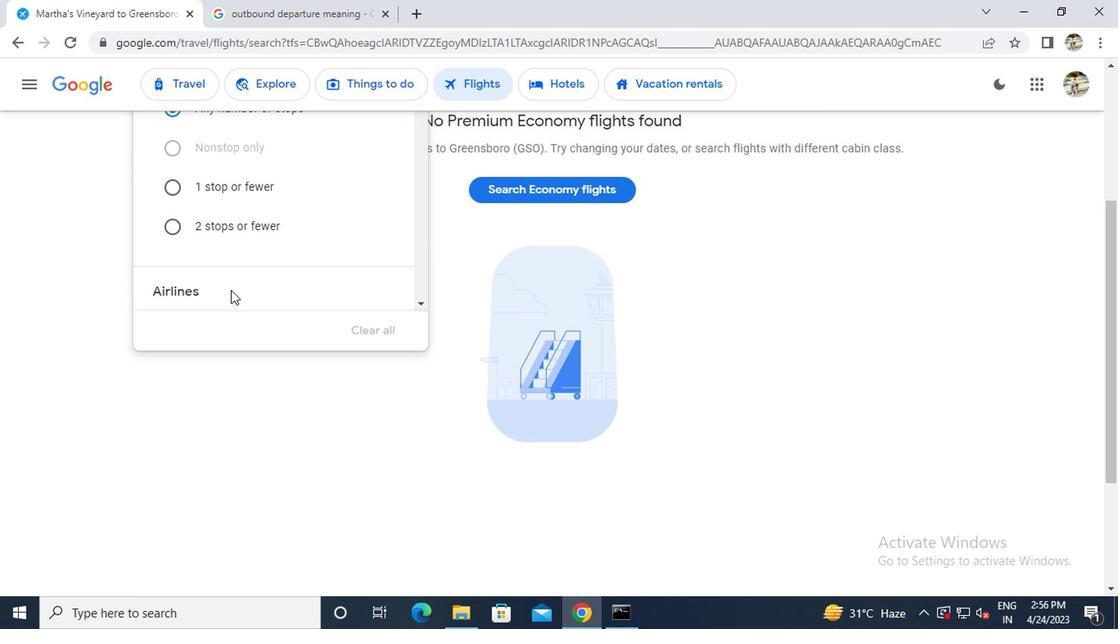 
Action: Mouse scrolled (273, 258) with delta (0, 0)
Screenshot: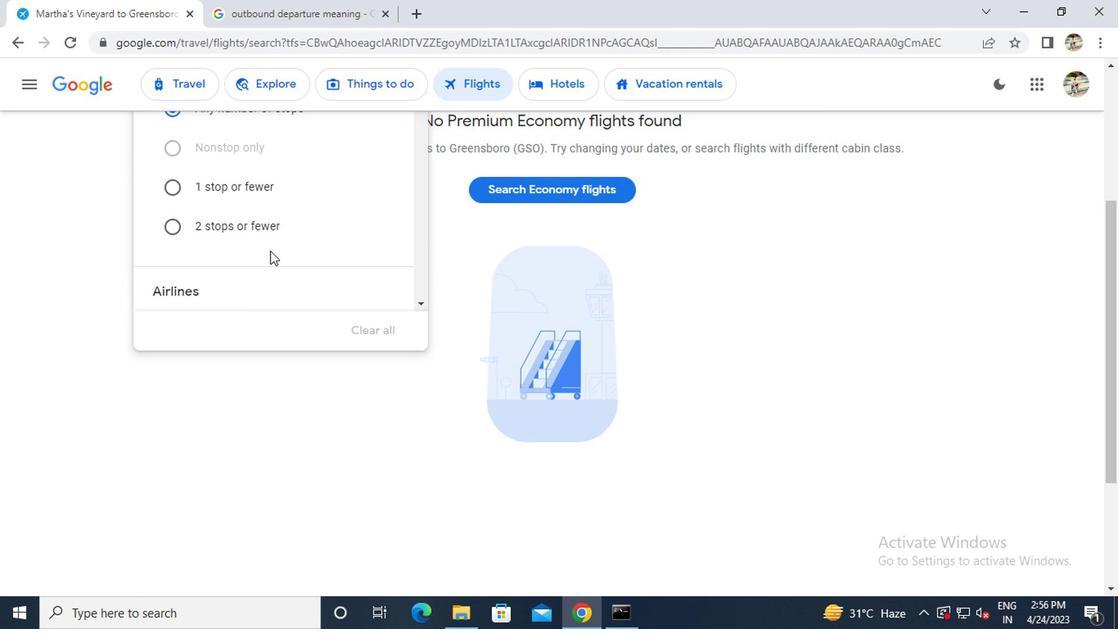 
Action: Mouse scrolled (273, 258) with delta (0, 0)
Screenshot: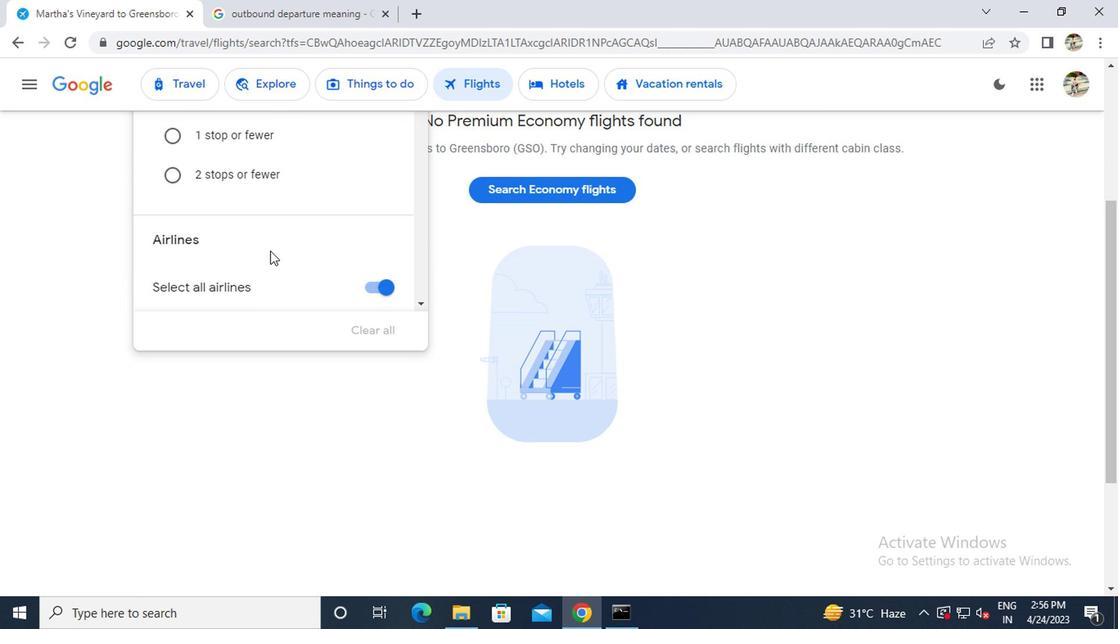 
Action: Mouse moved to (274, 257)
Screenshot: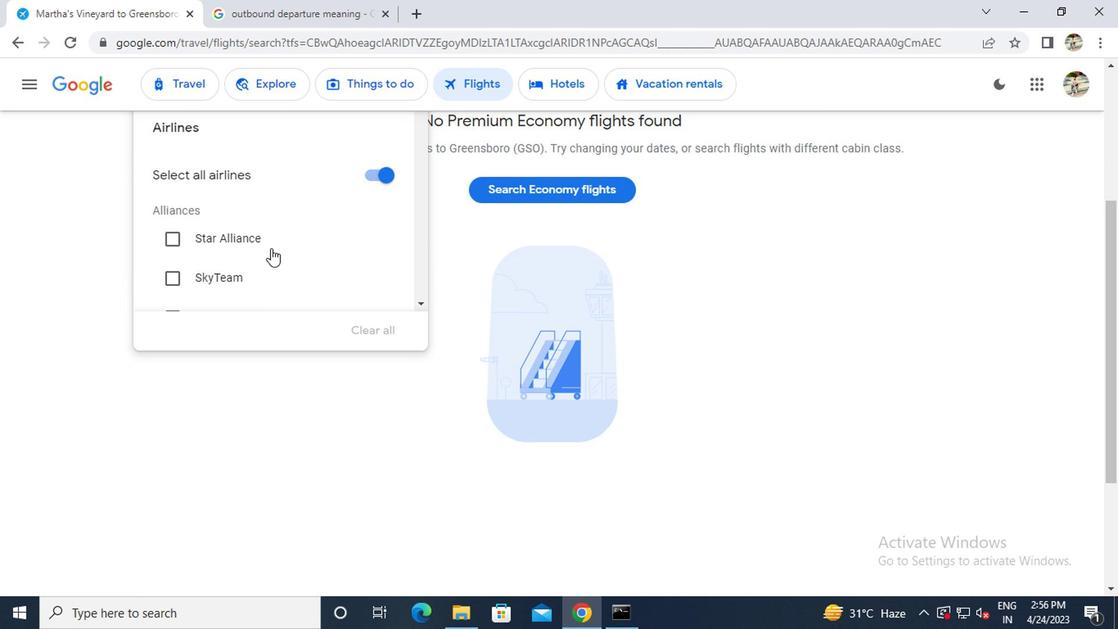 
Action: Mouse scrolled (274, 256) with delta (0, 0)
Screenshot: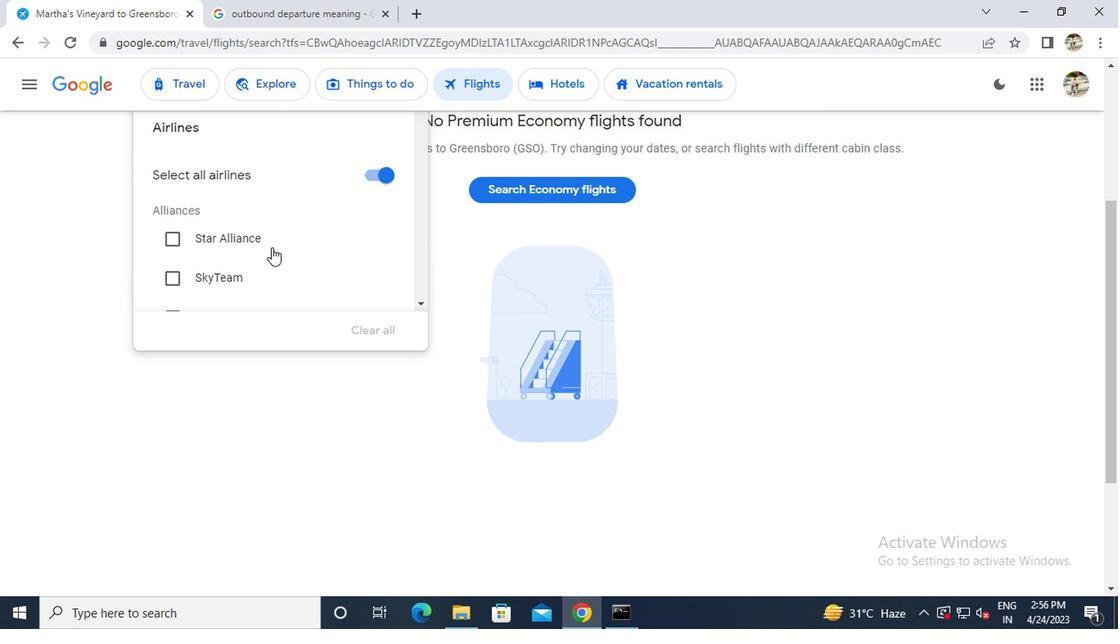 
Action: Mouse scrolled (274, 256) with delta (0, 0)
Screenshot: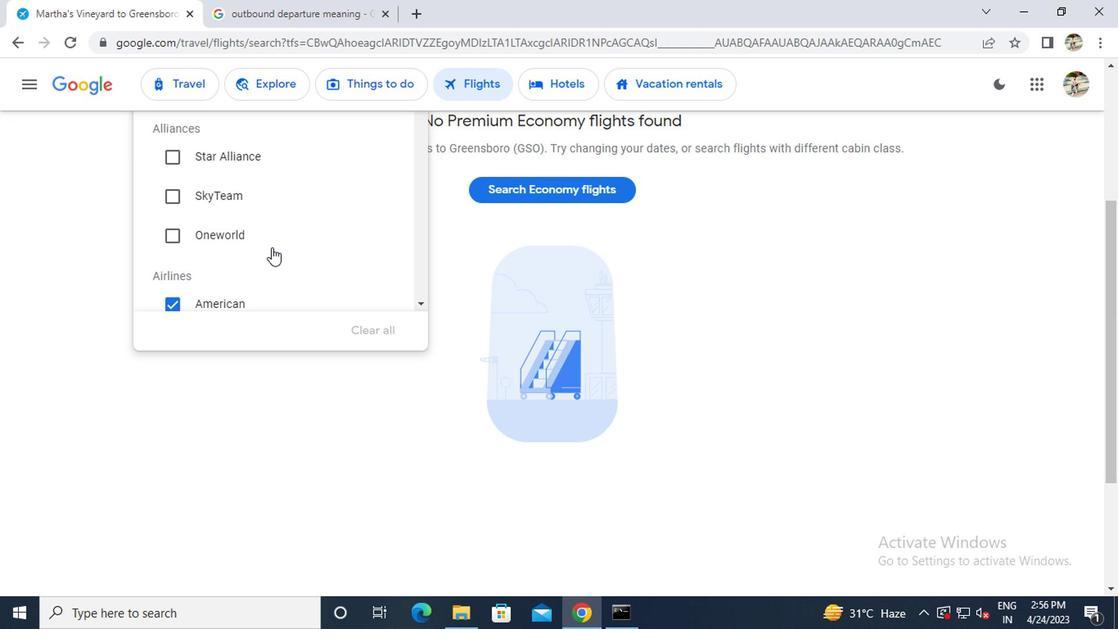 
Action: Mouse moved to (275, 257)
Screenshot: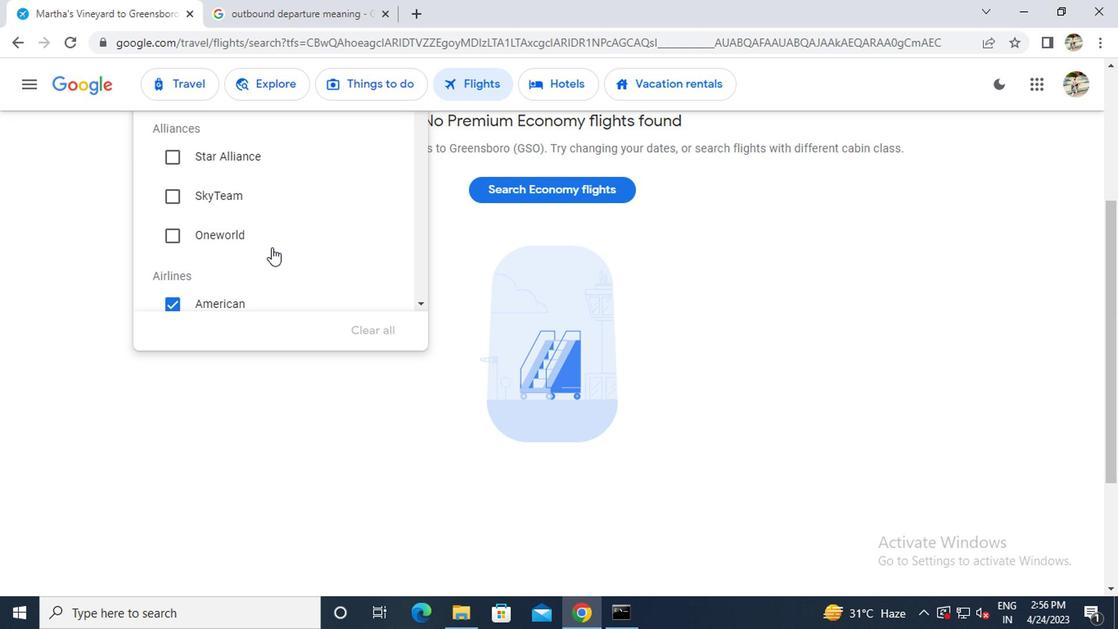 
Action: Mouse scrolled (275, 256) with delta (0, 0)
Screenshot: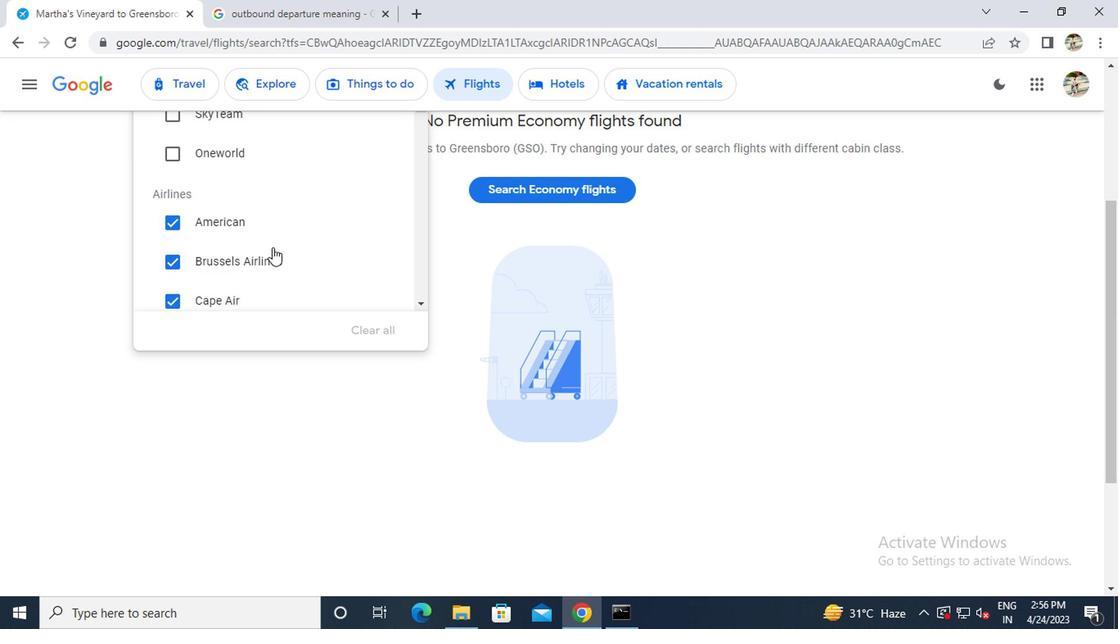
Action: Mouse scrolled (275, 256) with delta (0, 0)
Screenshot: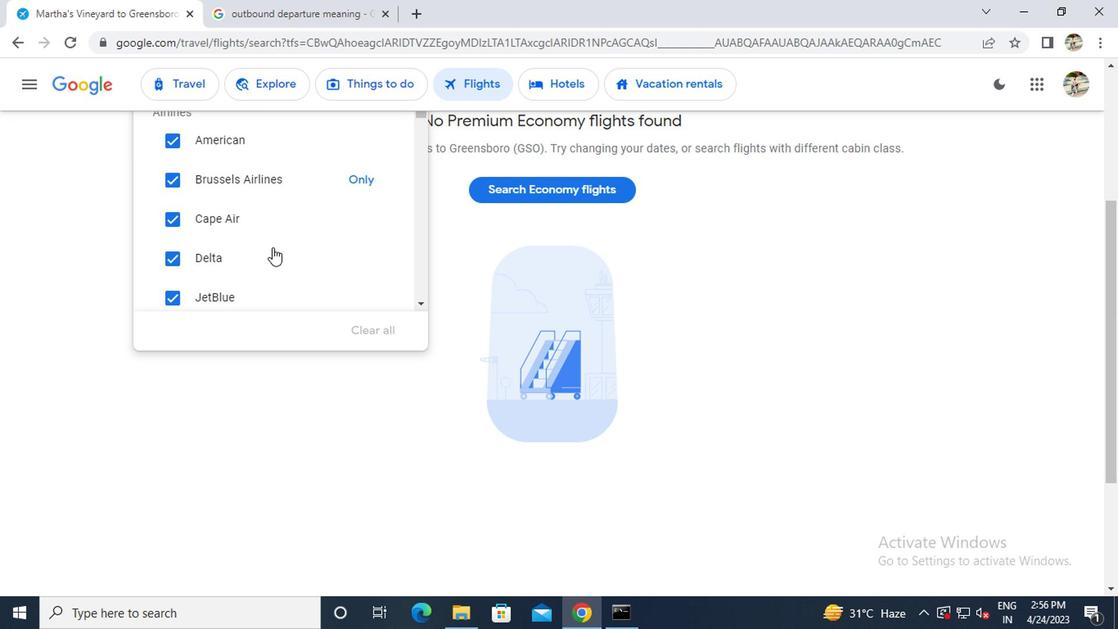 
Action: Mouse moved to (275, 256)
Screenshot: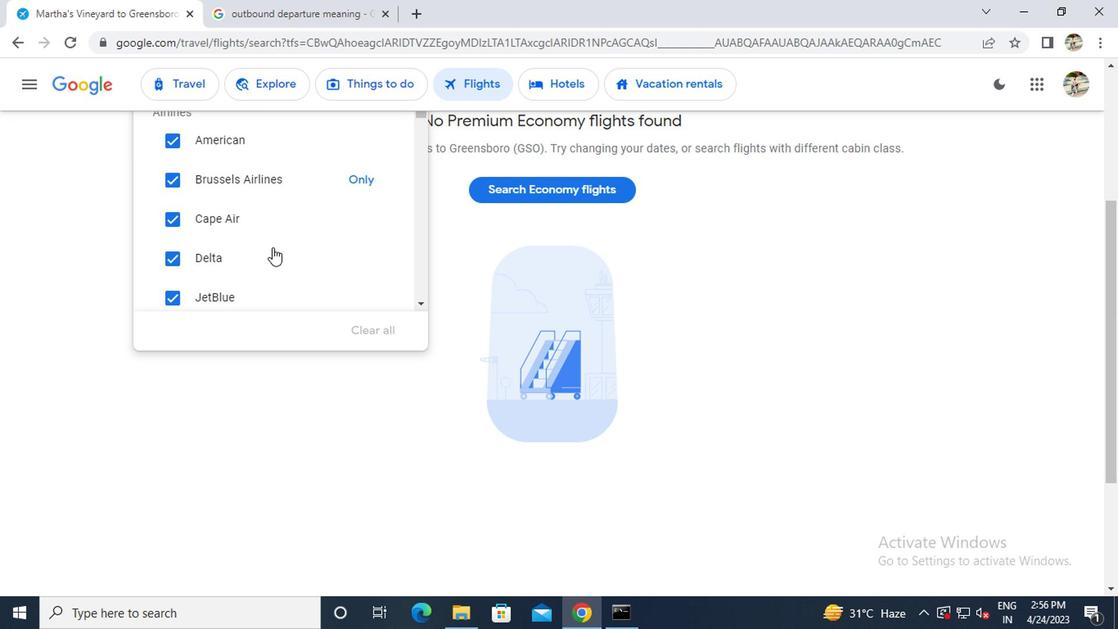 
Action: Mouse scrolled (275, 255) with delta (0, 0)
Screenshot: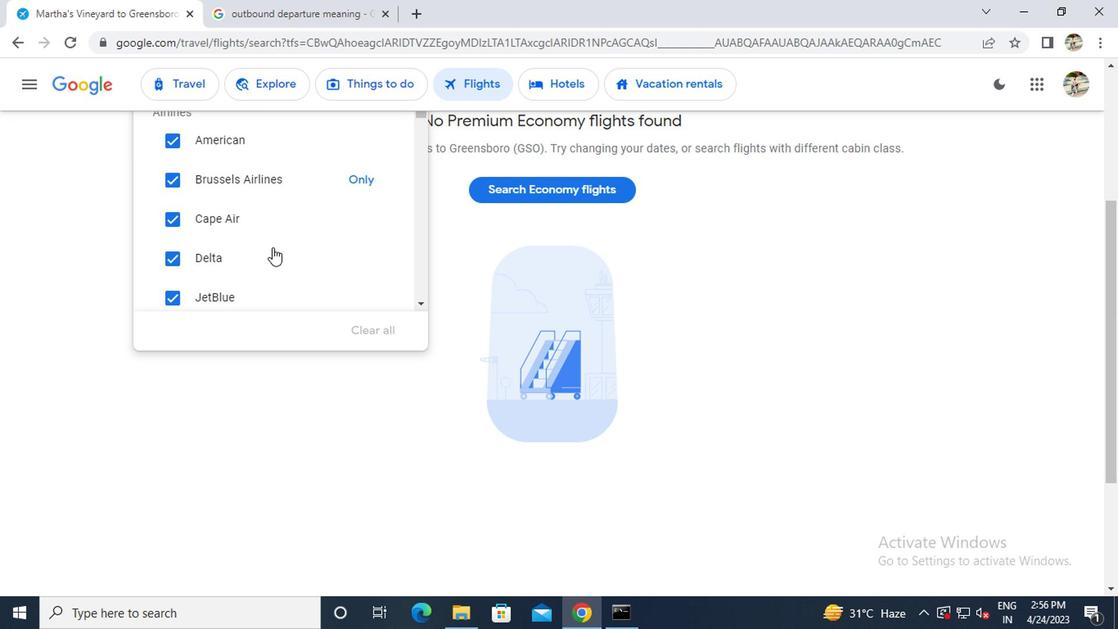 
Action: Mouse moved to (277, 254)
Screenshot: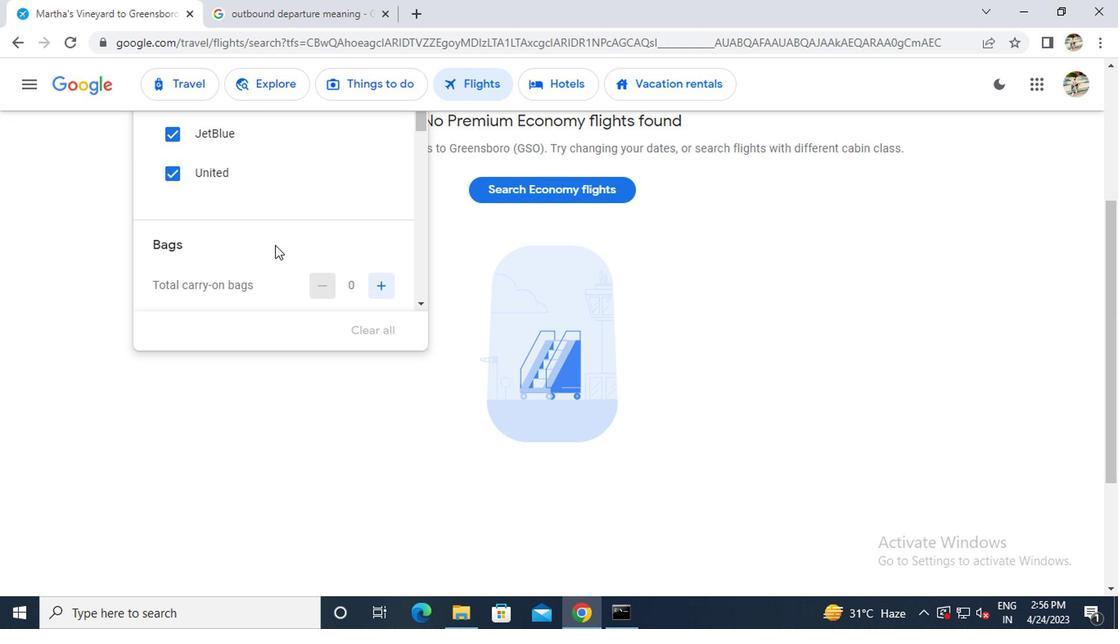 
Action: Mouse scrolled (277, 253) with delta (0, 0)
Screenshot: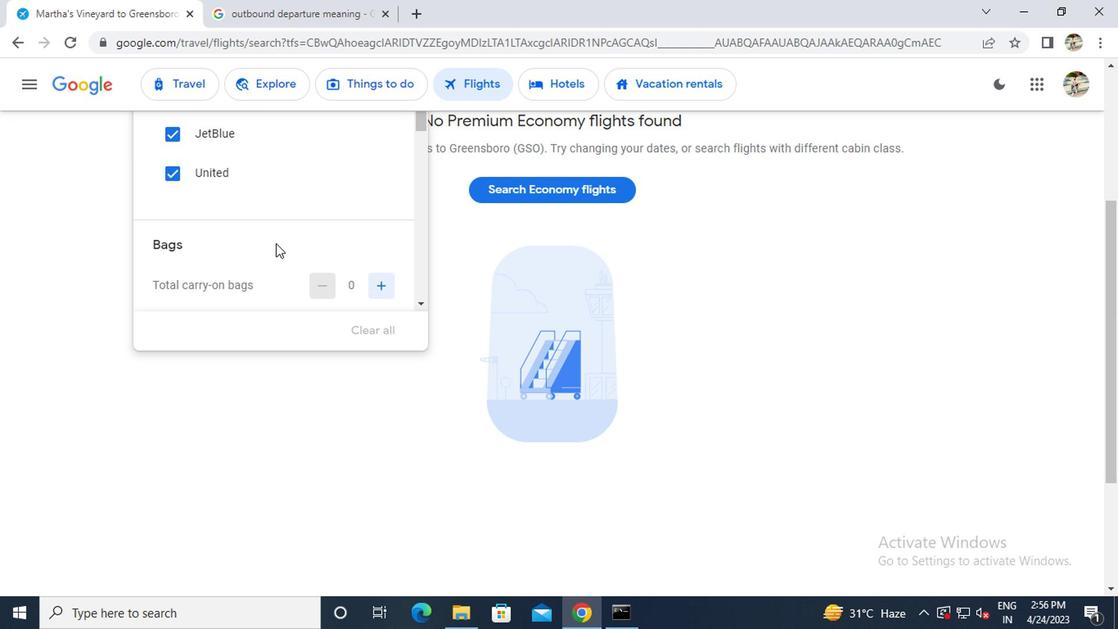 
Action: Mouse moved to (352, 252)
Screenshot: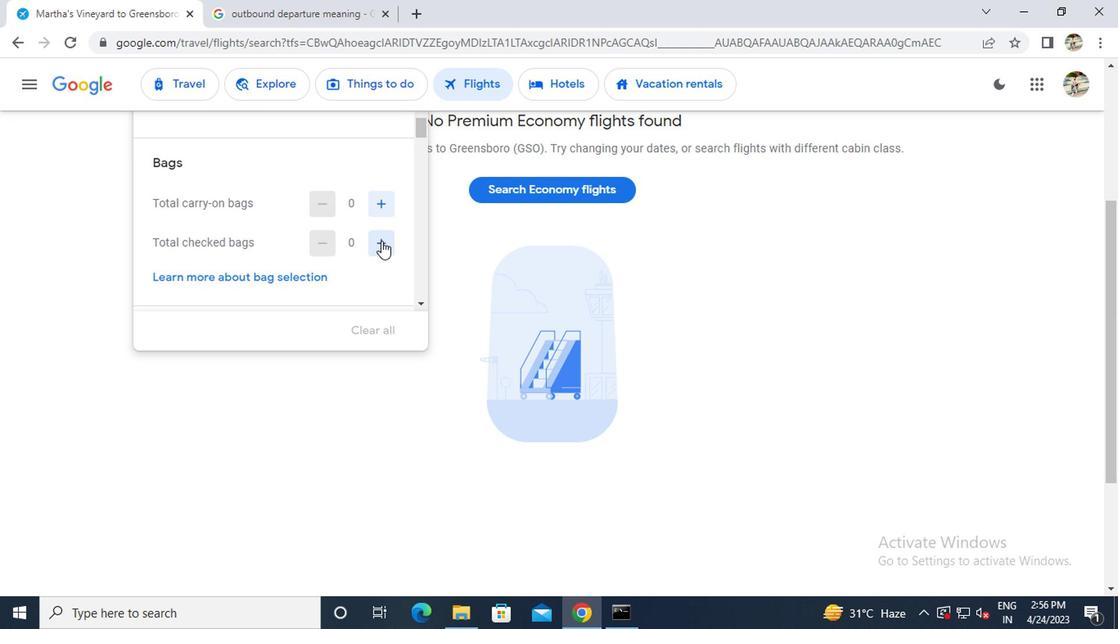 
Action: Mouse pressed left at (352, 252)
Screenshot: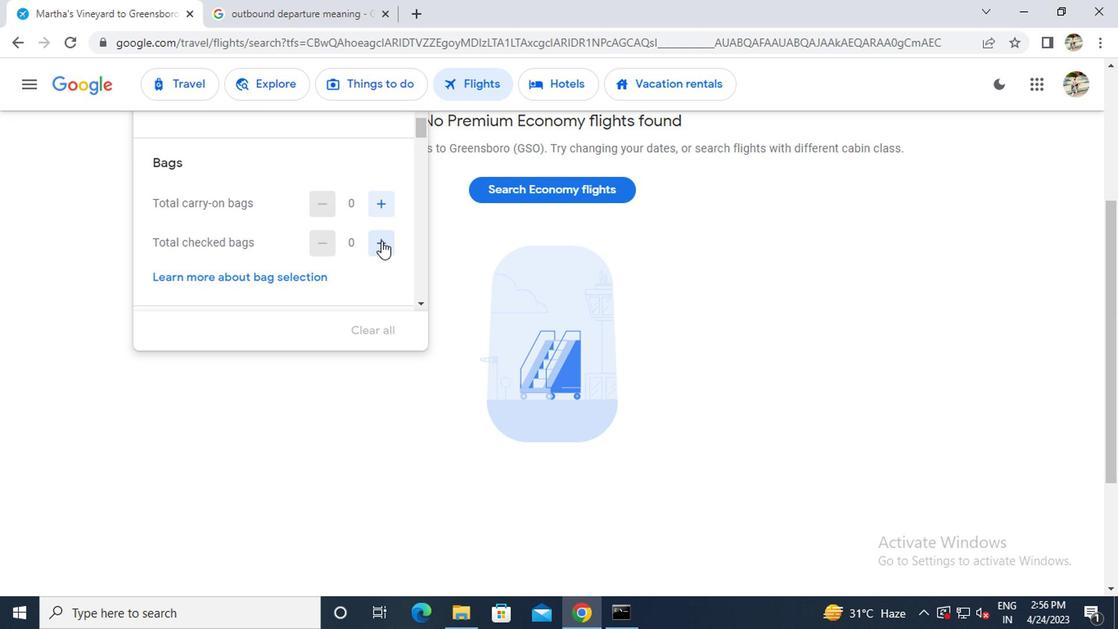 
Action: Mouse moved to (351, 252)
Screenshot: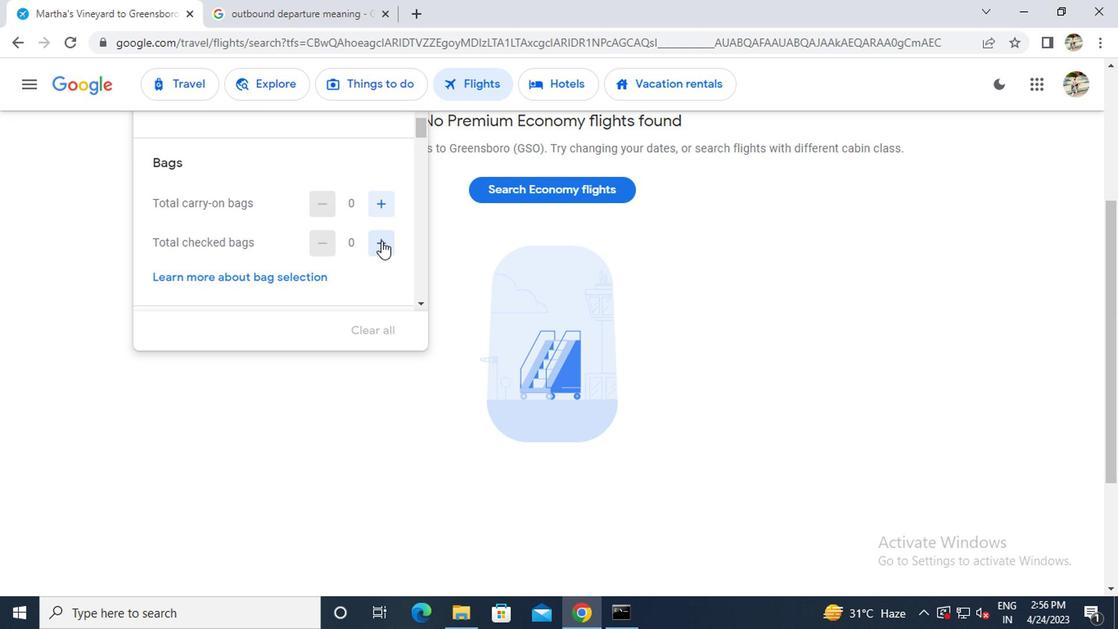 
Action: Mouse pressed left at (351, 252)
Screenshot: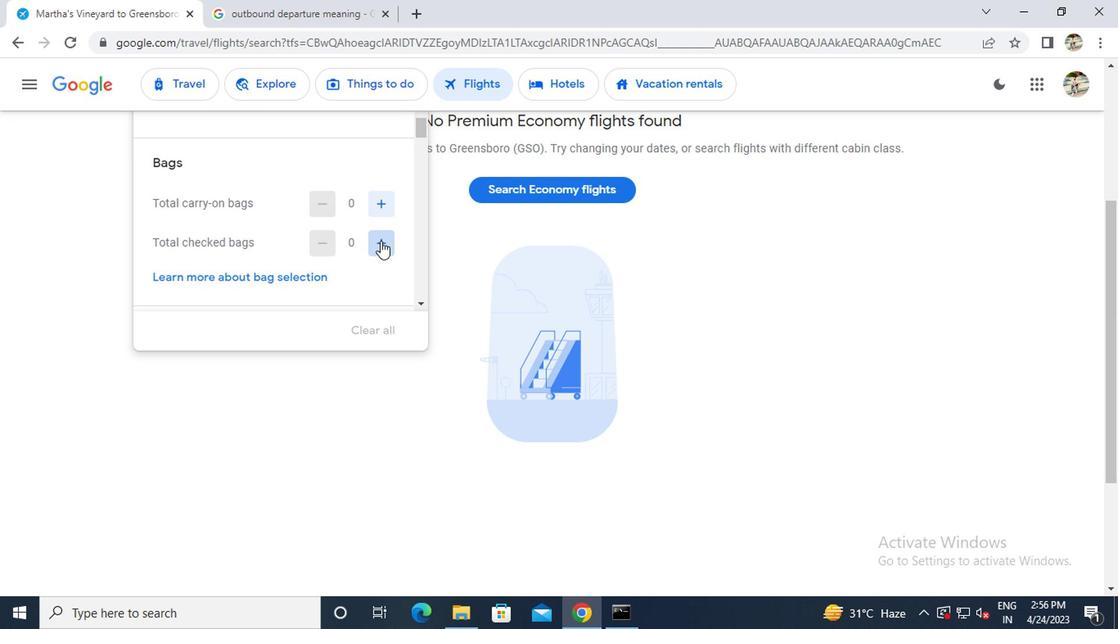 
Action: Mouse moved to (348, 254)
Screenshot: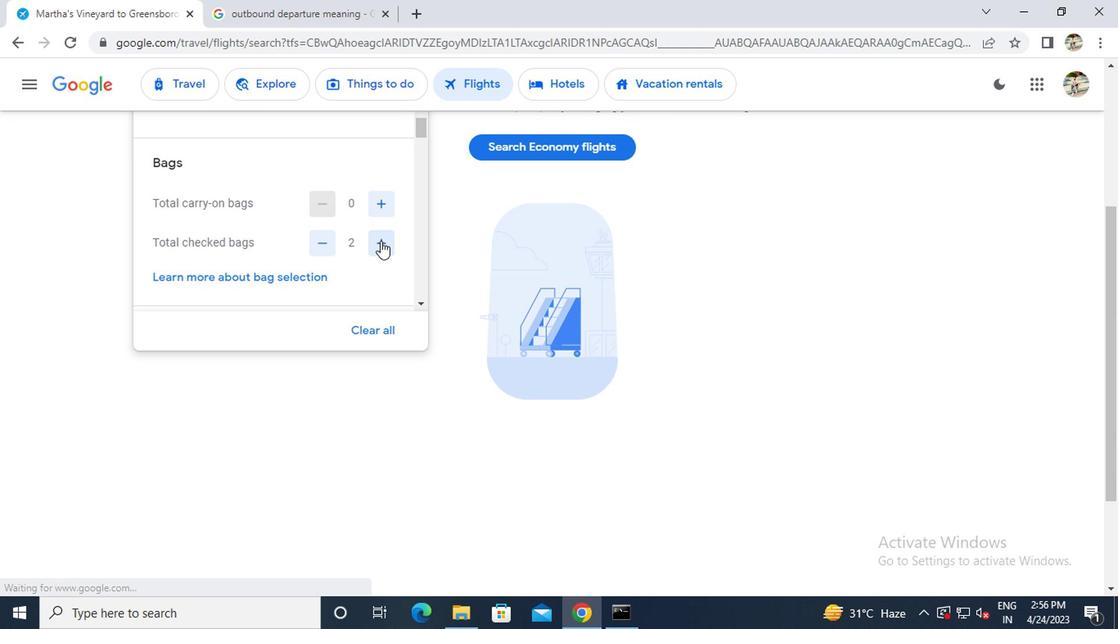 
Action: Mouse scrolled (348, 253) with delta (0, 0)
Screenshot: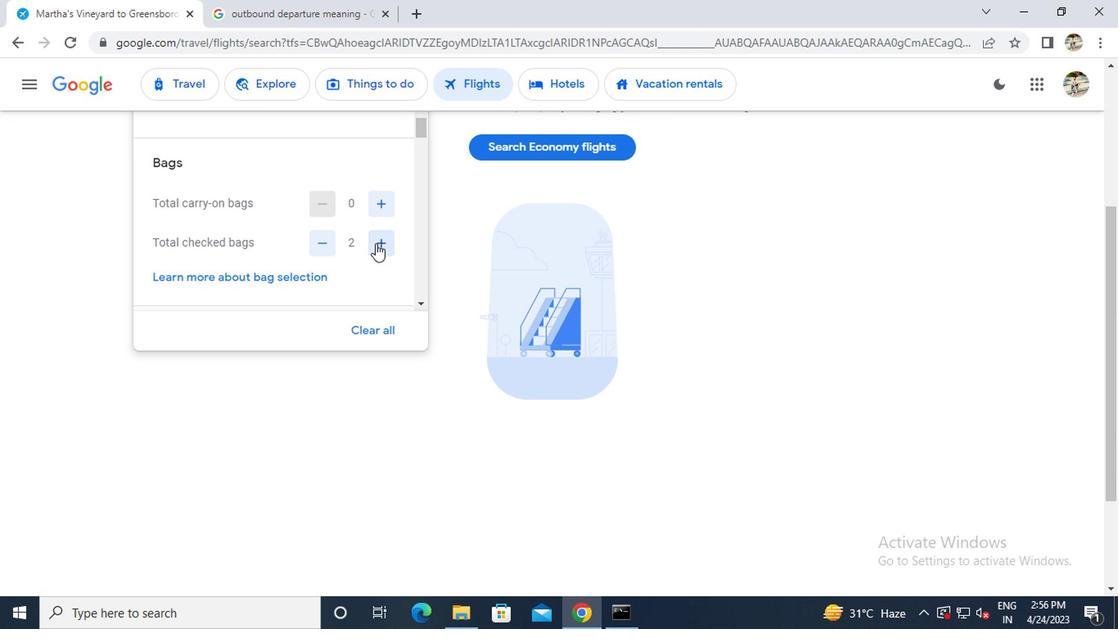 
Action: Mouse moved to (349, 252)
Screenshot: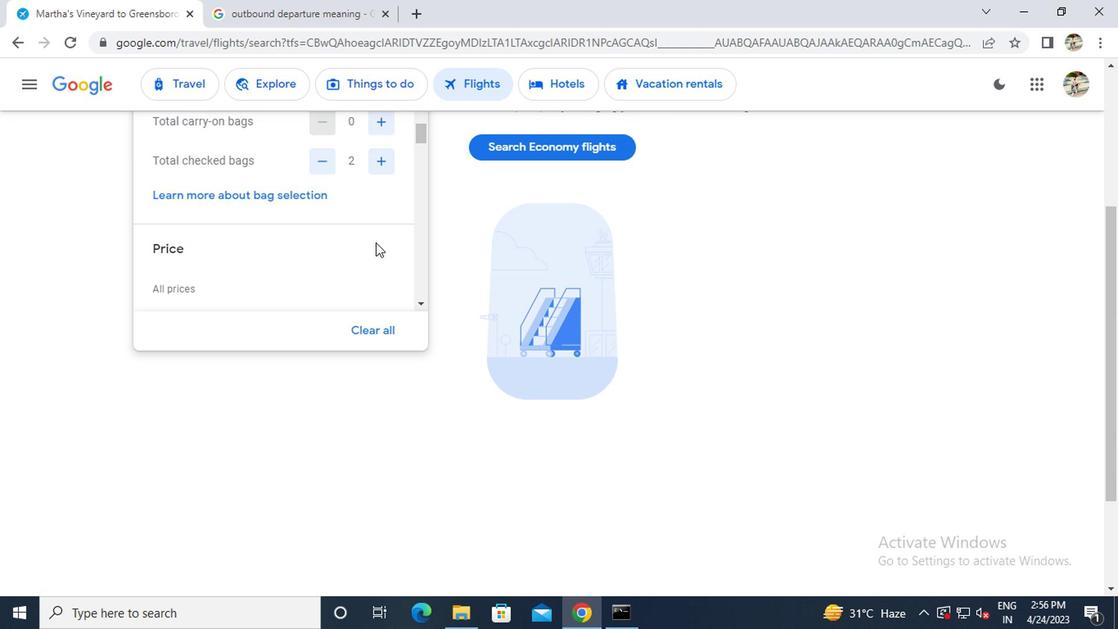 
Action: Mouse scrolled (349, 252) with delta (0, 0)
Screenshot: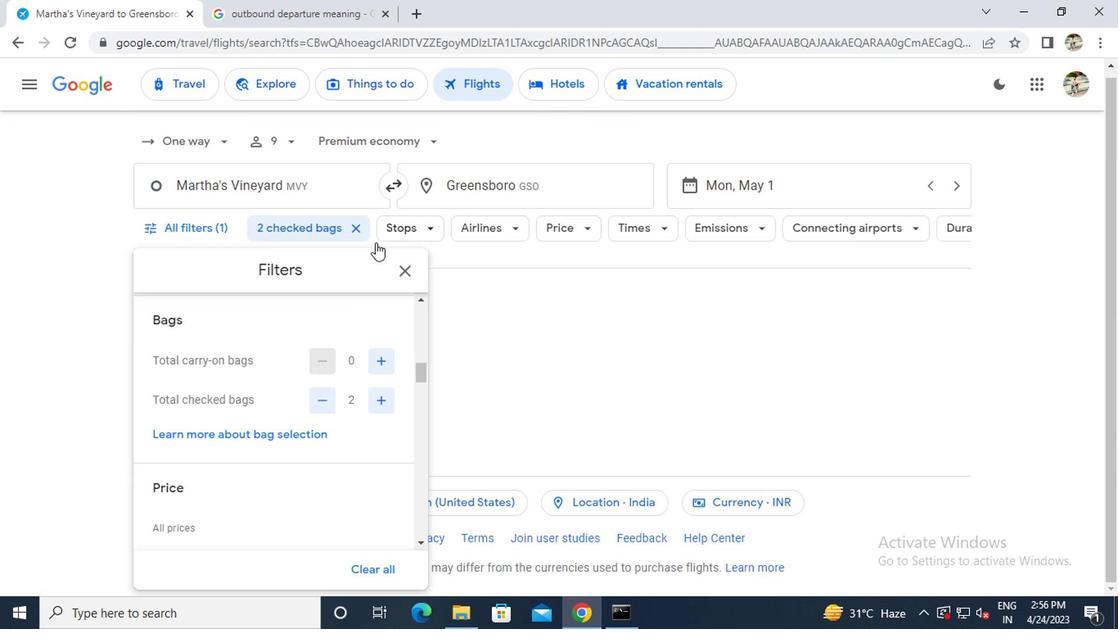 
Action: Mouse scrolled (349, 252) with delta (0, 0)
Screenshot: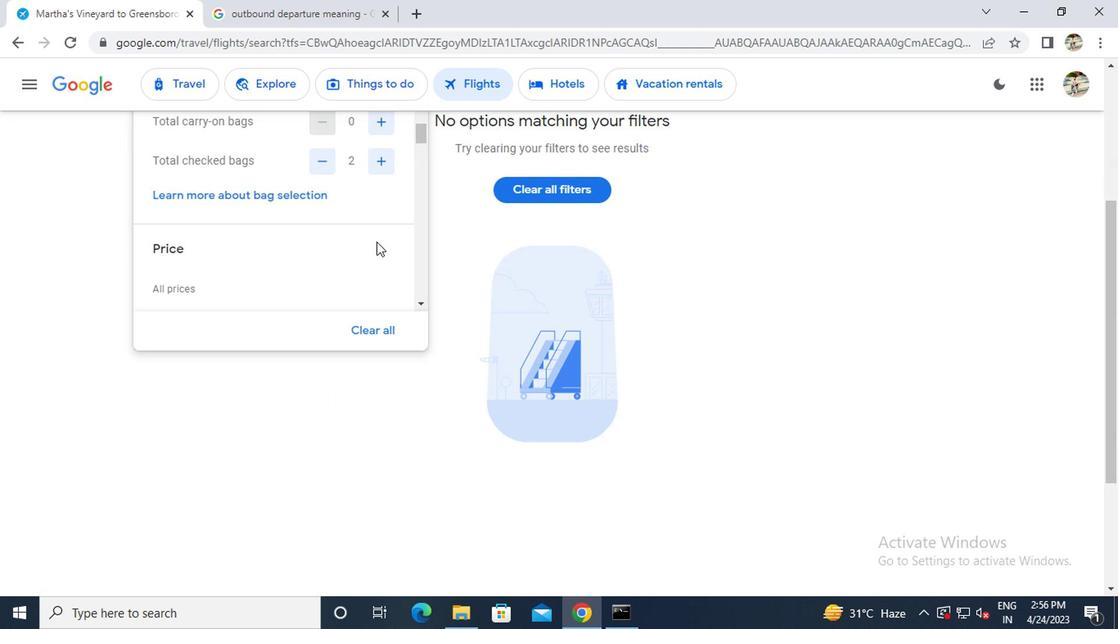 
Action: Mouse moved to (346, 210)
Screenshot: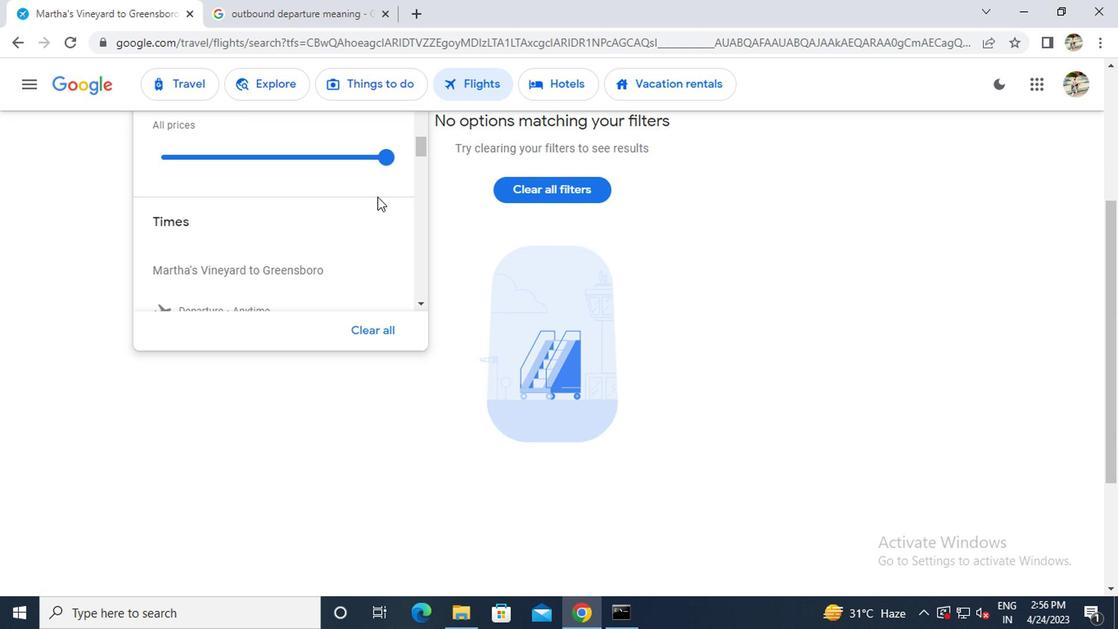 
Action: Mouse scrolled (346, 210) with delta (0, 0)
Screenshot: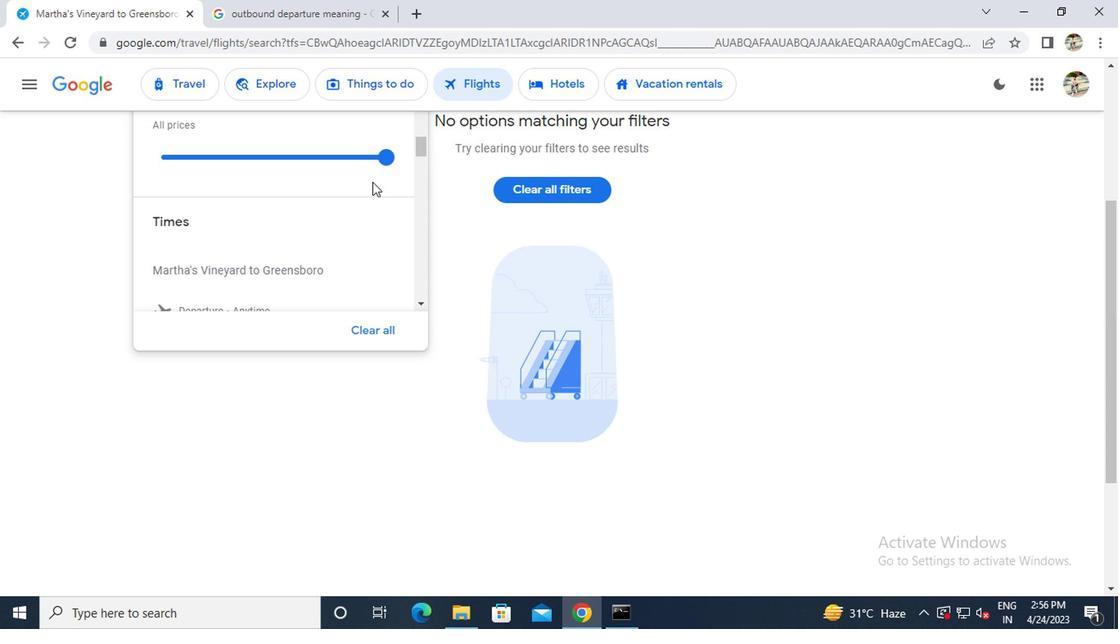 
Action: Mouse moved to (357, 250)
Screenshot: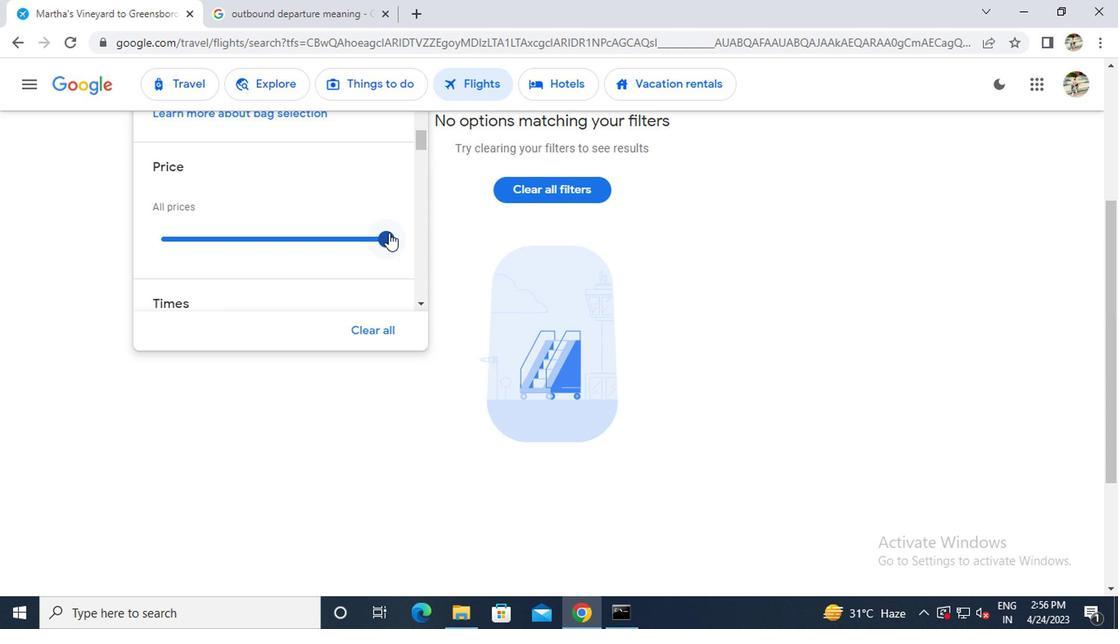 
Action: Mouse pressed left at (357, 250)
Screenshot: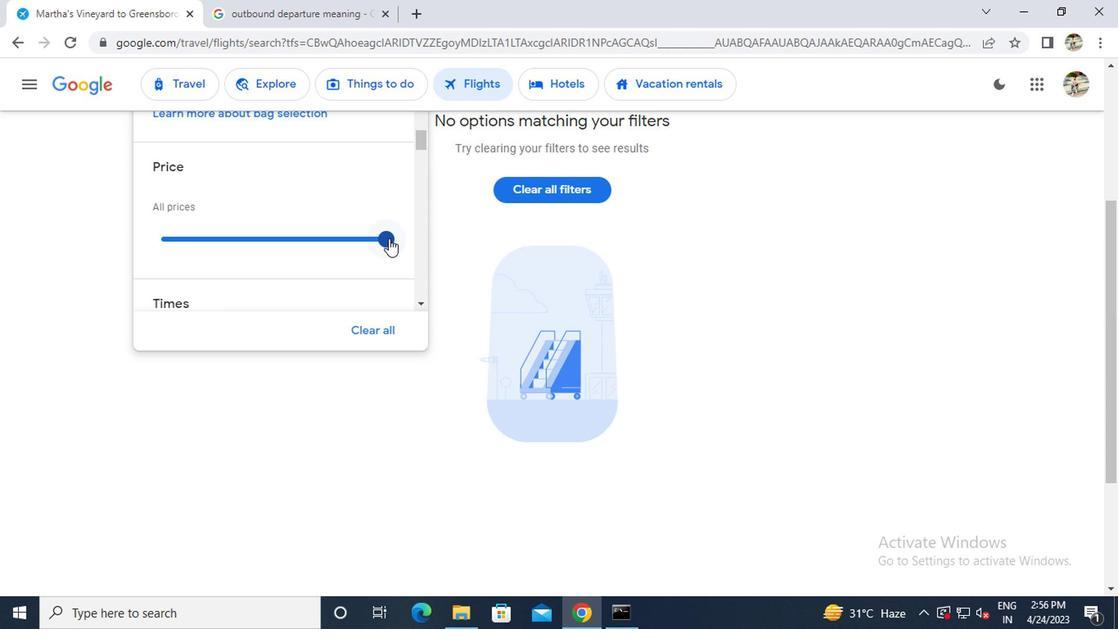 
Action: Mouse moved to (339, 260)
Screenshot: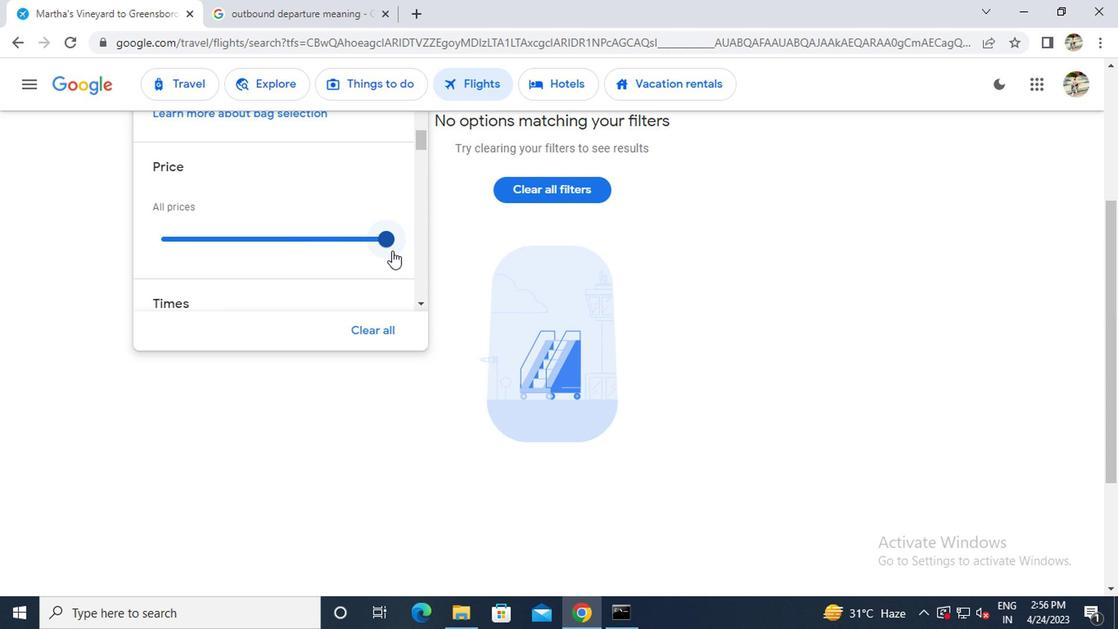 
Action: Mouse scrolled (339, 259) with delta (0, 0)
Screenshot: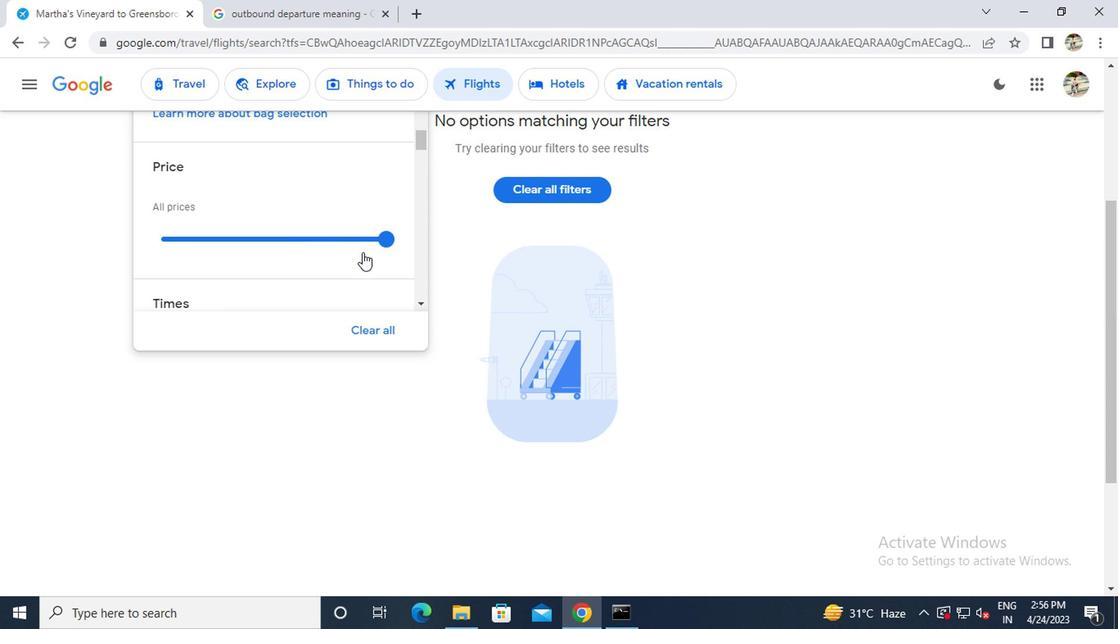
Action: Mouse scrolled (339, 259) with delta (0, 0)
Screenshot: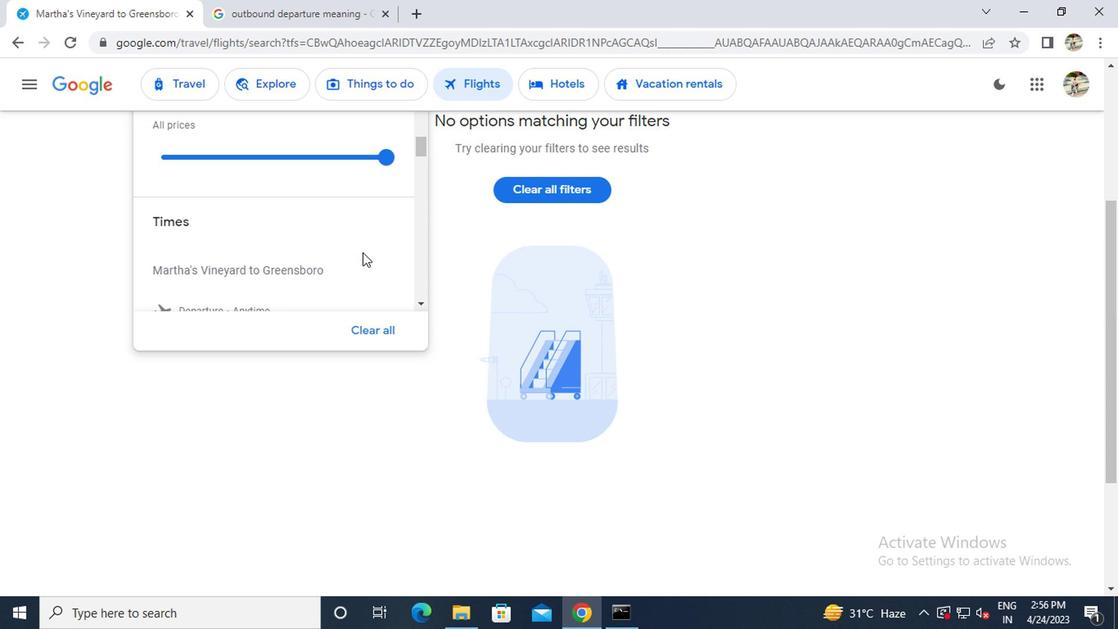 
Action: Mouse scrolled (339, 259) with delta (0, 0)
Screenshot: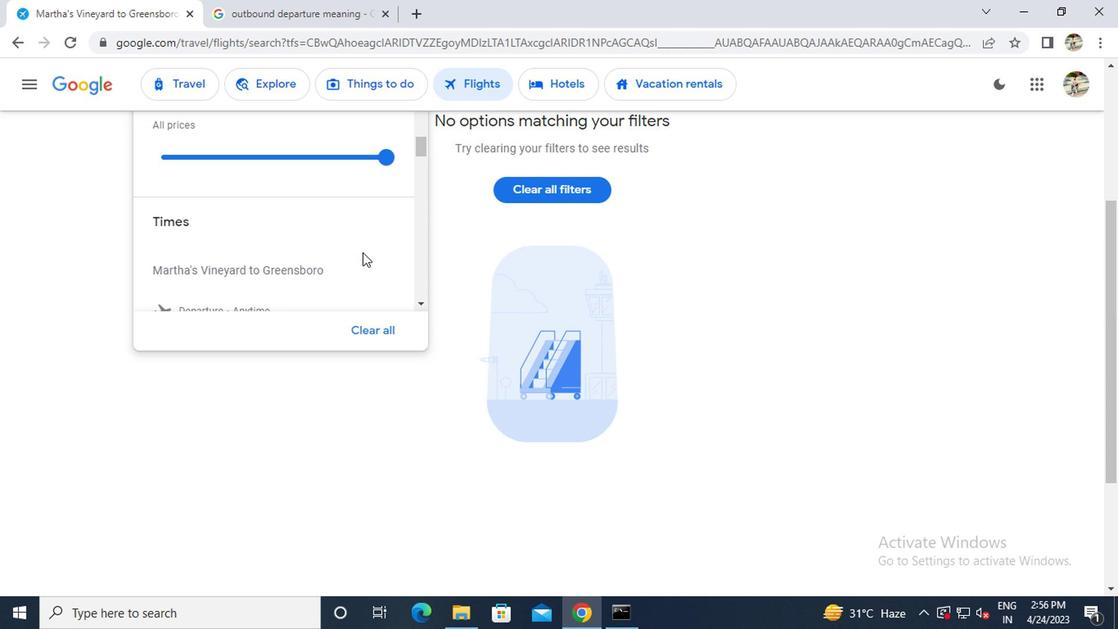 
Action: Mouse moved to (198, 206)
Screenshot: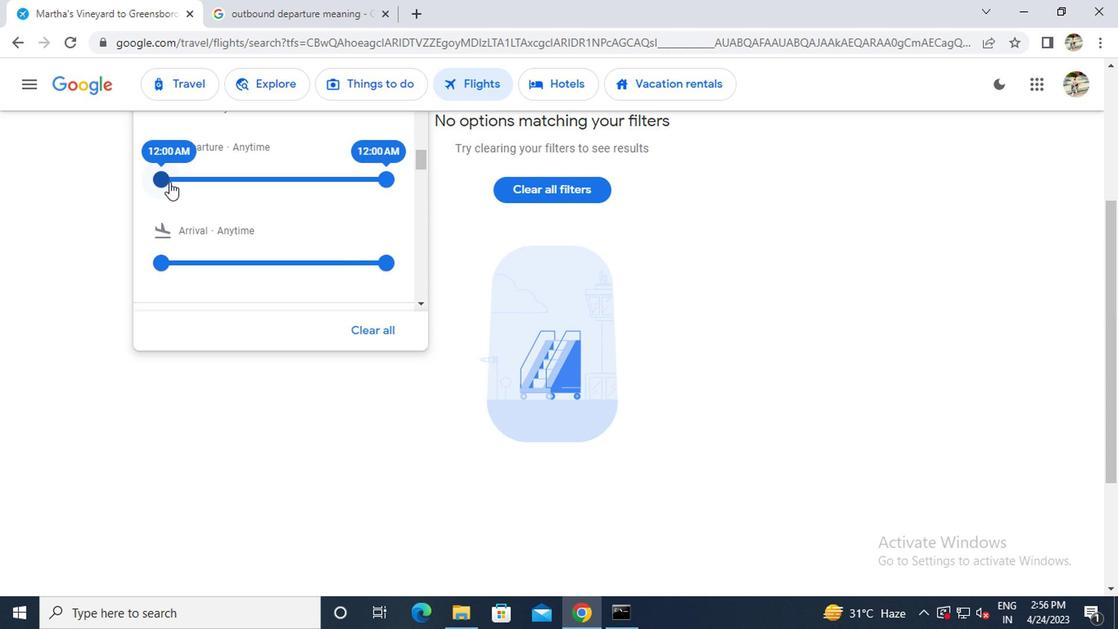 
Action: Mouse pressed left at (198, 206)
Screenshot: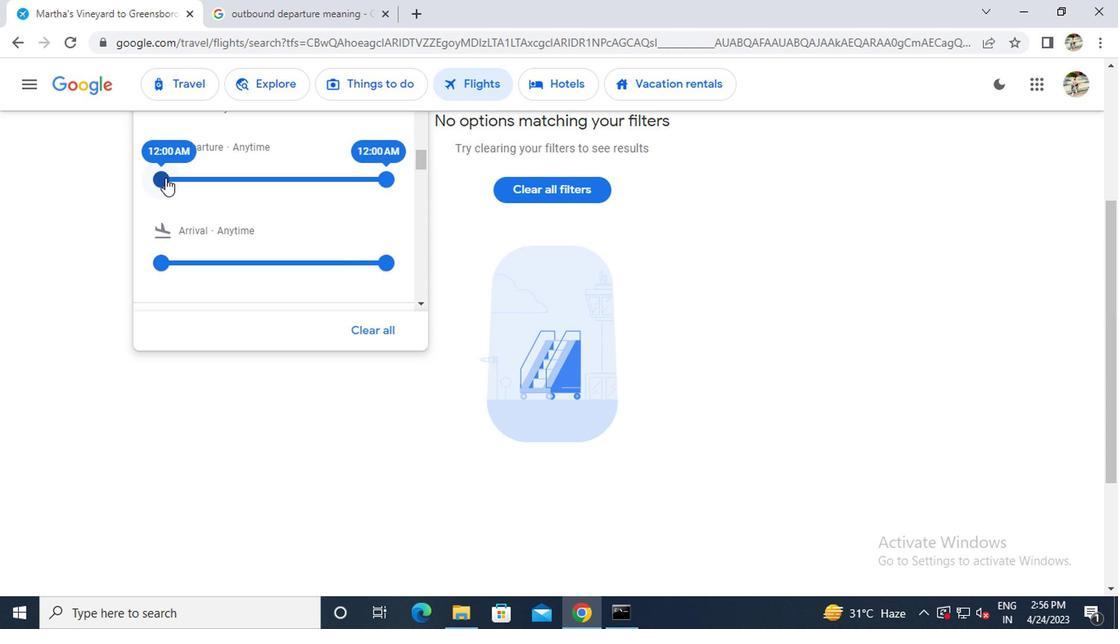 
Action: Mouse moved to (345, 291)
Screenshot: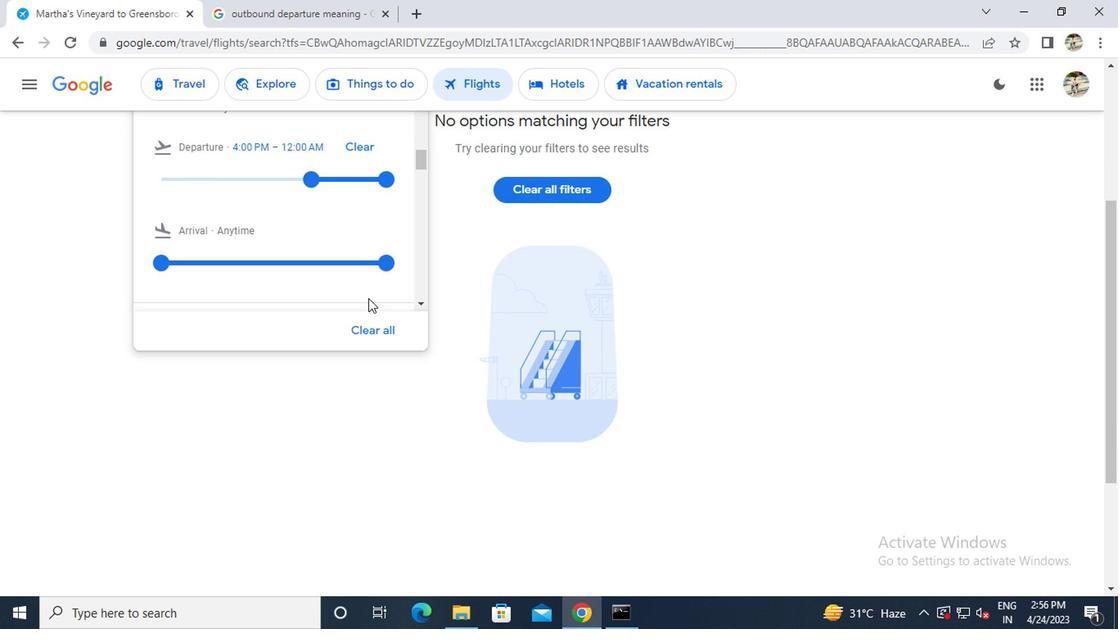 
